 Task: Search one way flight ticket for 4 adults, 2 children, 2 infants in seat and 1 infant on lap in economy from Durango: Durango√la Plata County Airport to Laramie: Laramie Regional Airport on 5-3-2023. Choice of flights is Spirit. Number of bags: 10 checked bags. Price is upto 90000. Outbound departure time preference is 17:15.
Action: Mouse moved to (279, 117)
Screenshot: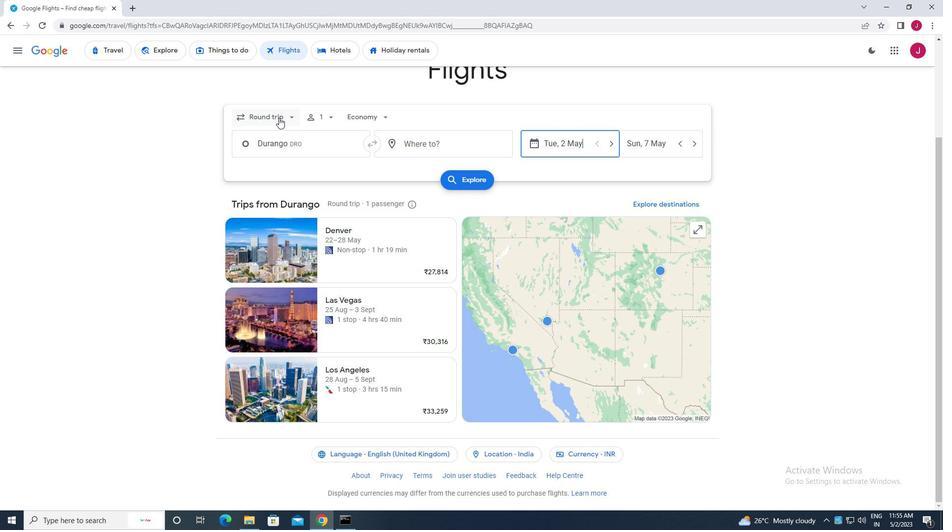 
Action: Mouse pressed left at (279, 117)
Screenshot: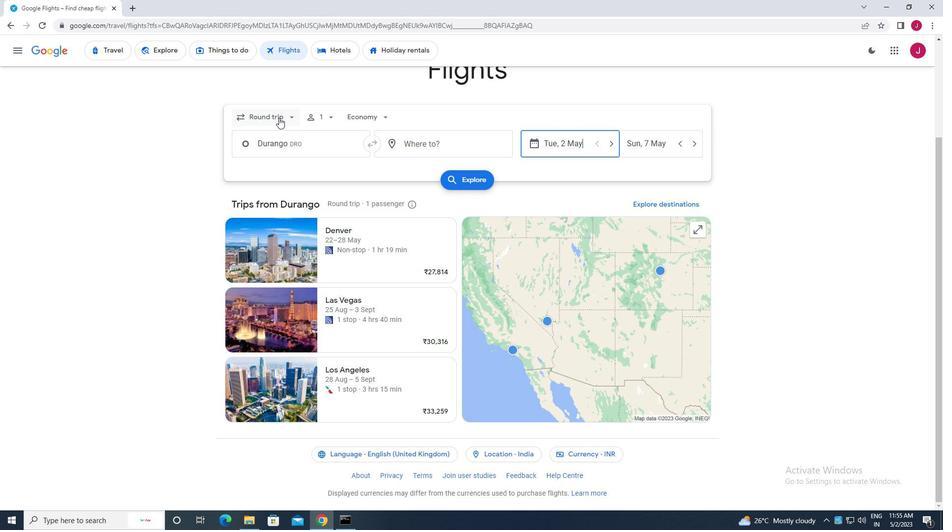 
Action: Mouse moved to (285, 161)
Screenshot: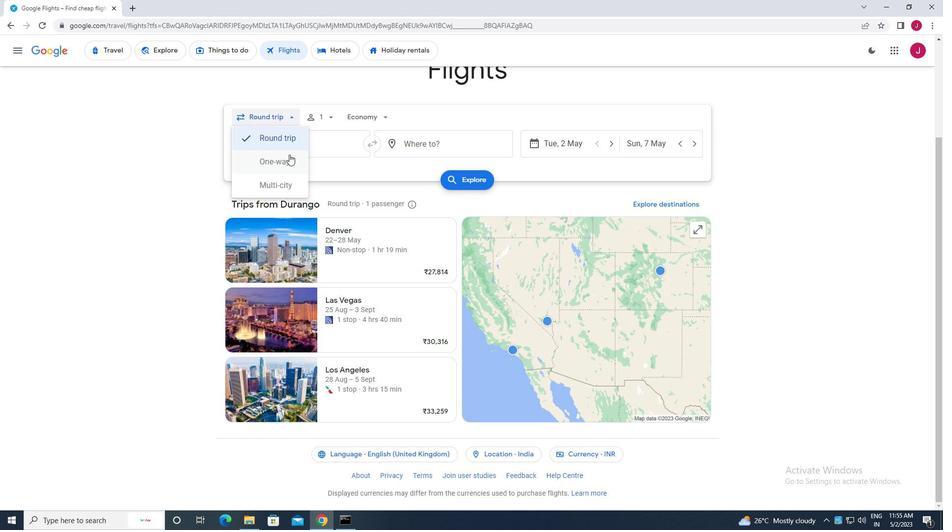 
Action: Mouse pressed left at (285, 161)
Screenshot: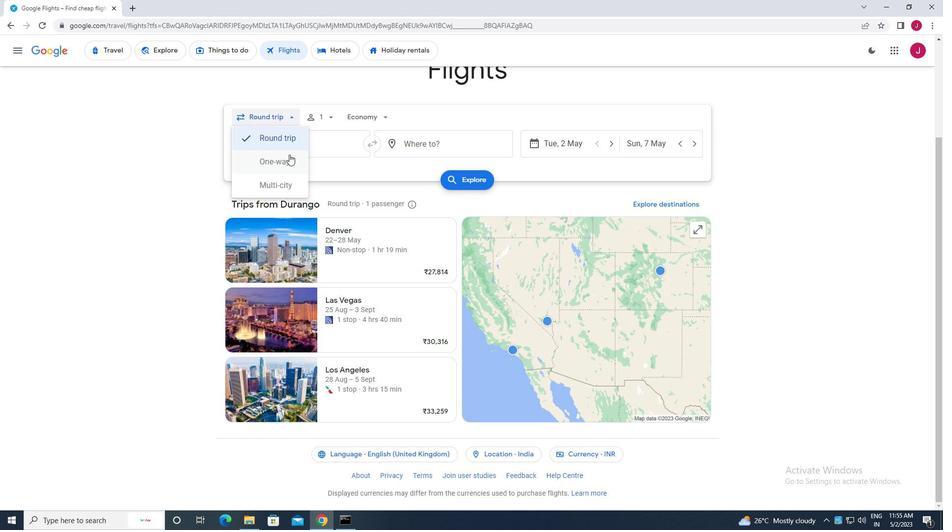 
Action: Mouse moved to (329, 118)
Screenshot: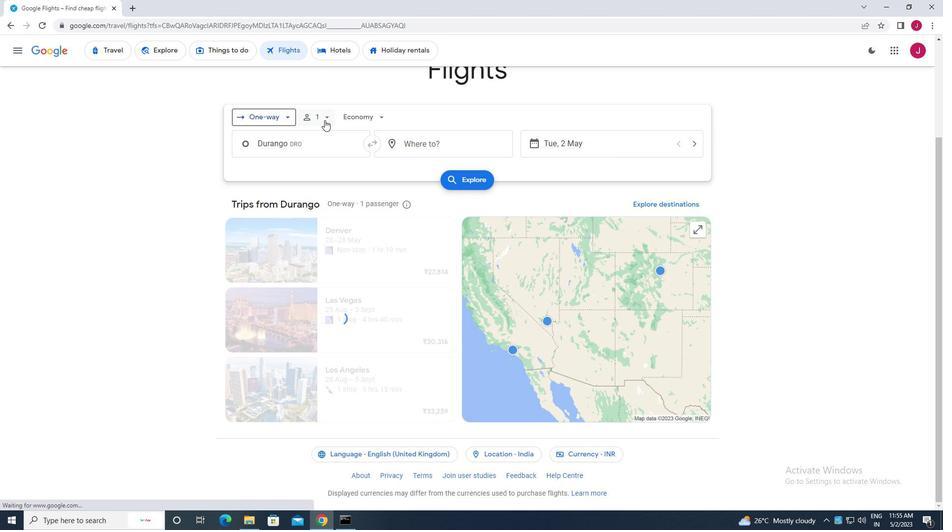 
Action: Mouse pressed left at (329, 118)
Screenshot: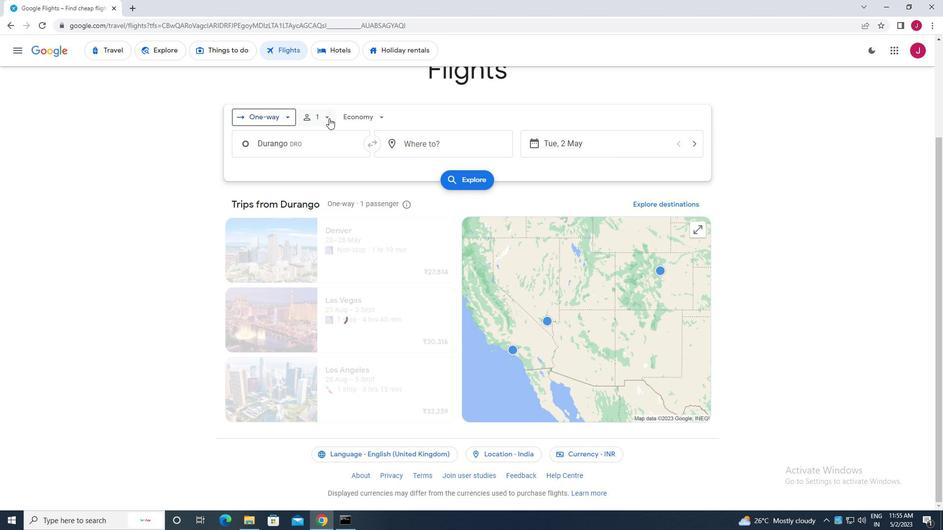 
Action: Mouse moved to (406, 139)
Screenshot: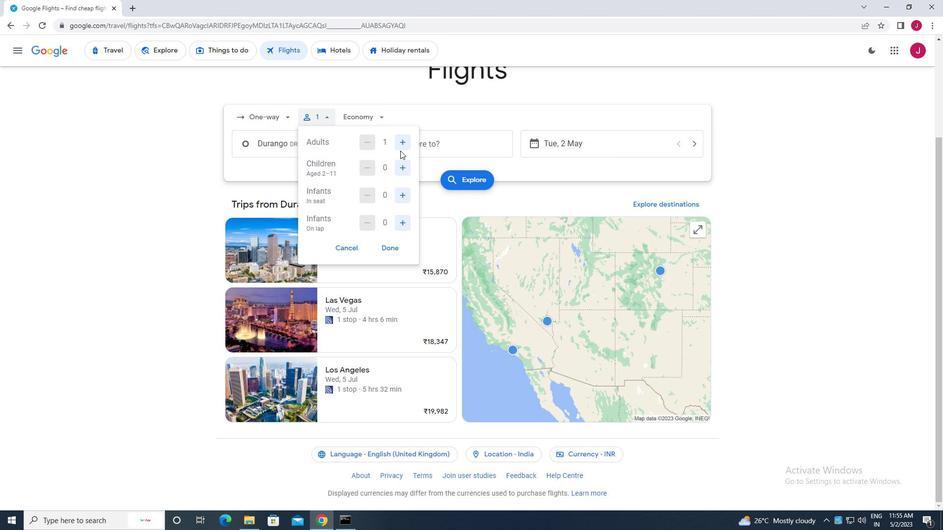 
Action: Mouse pressed left at (406, 139)
Screenshot: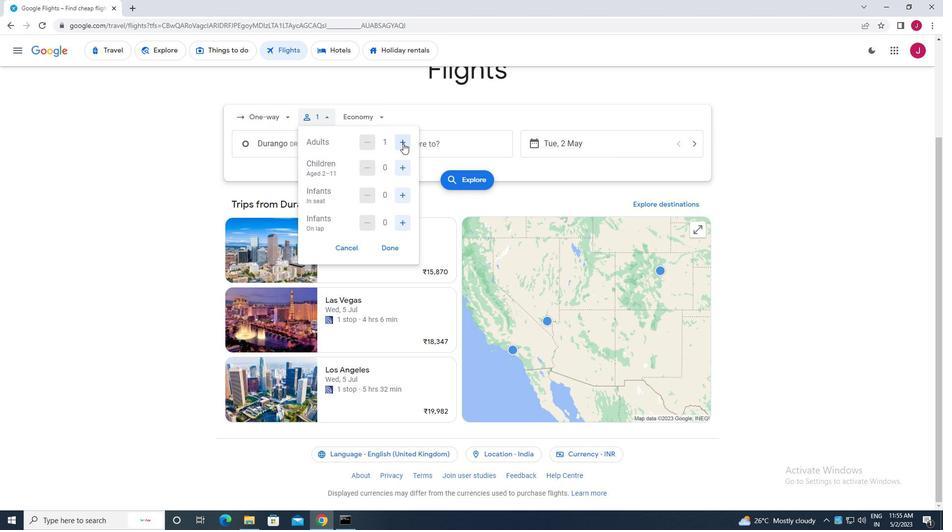 
Action: Mouse moved to (406, 139)
Screenshot: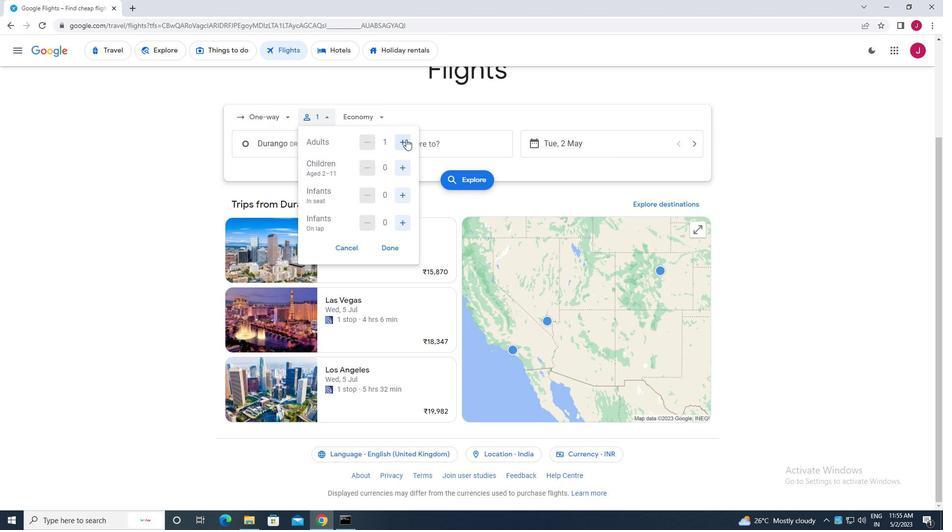 
Action: Mouse pressed left at (406, 139)
Screenshot: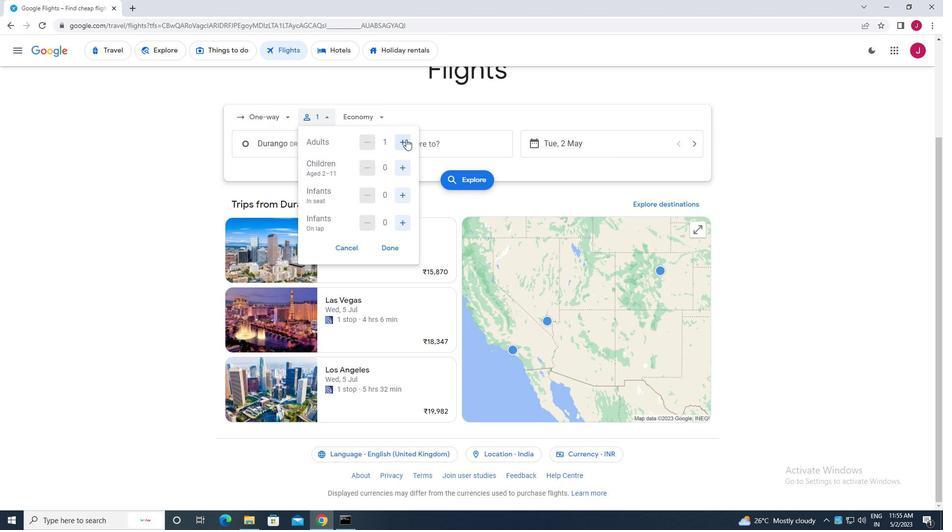 
Action: Mouse moved to (406, 140)
Screenshot: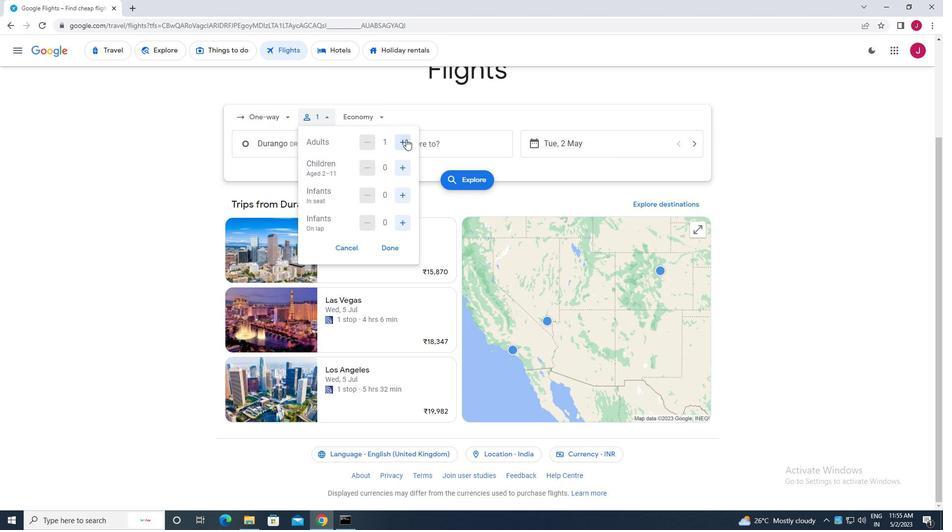 
Action: Mouse pressed left at (406, 140)
Screenshot: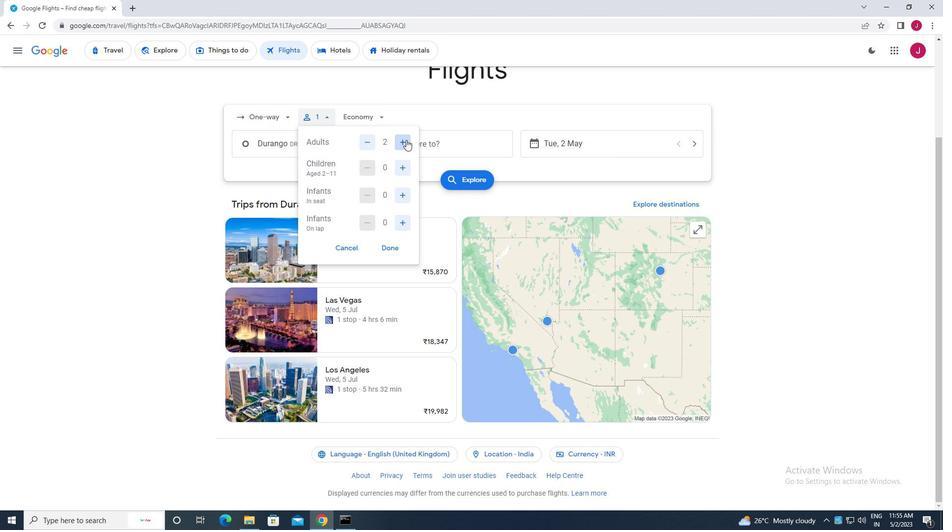 
Action: Mouse moved to (404, 169)
Screenshot: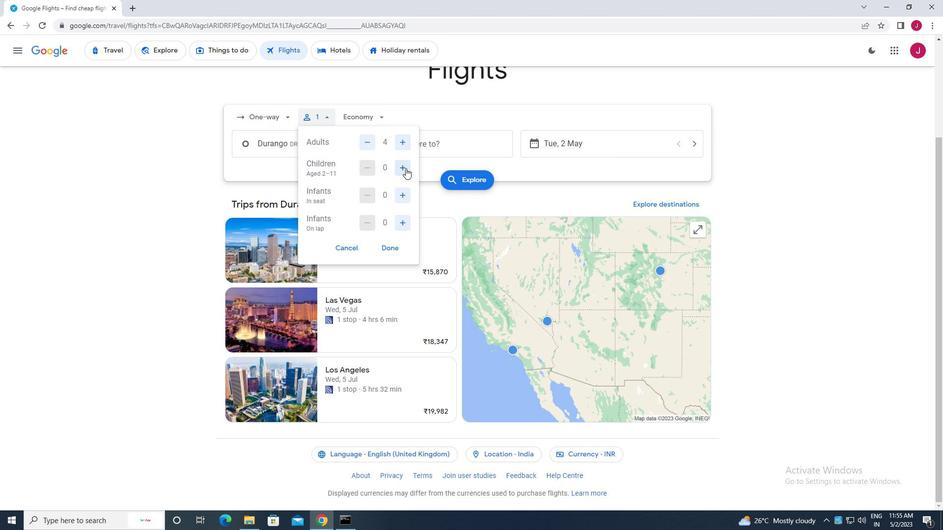 
Action: Mouse pressed left at (404, 169)
Screenshot: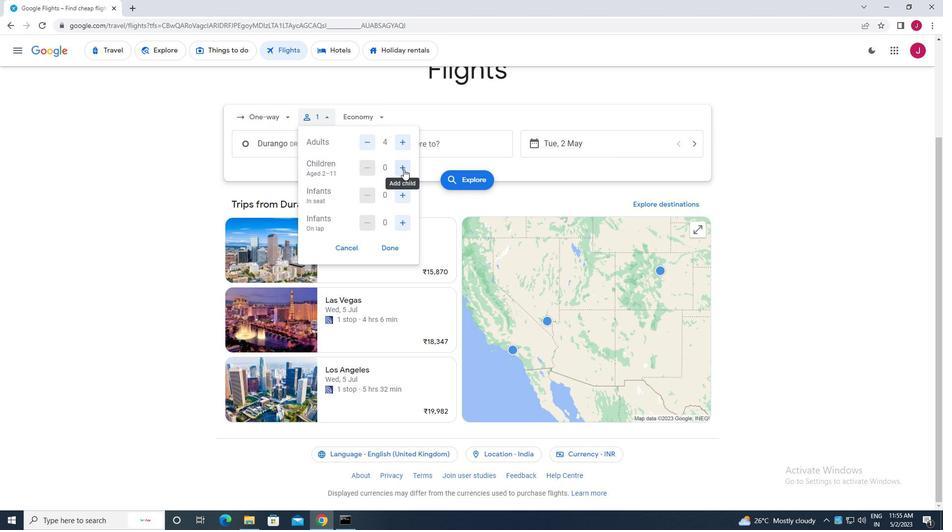 
Action: Mouse pressed left at (404, 169)
Screenshot: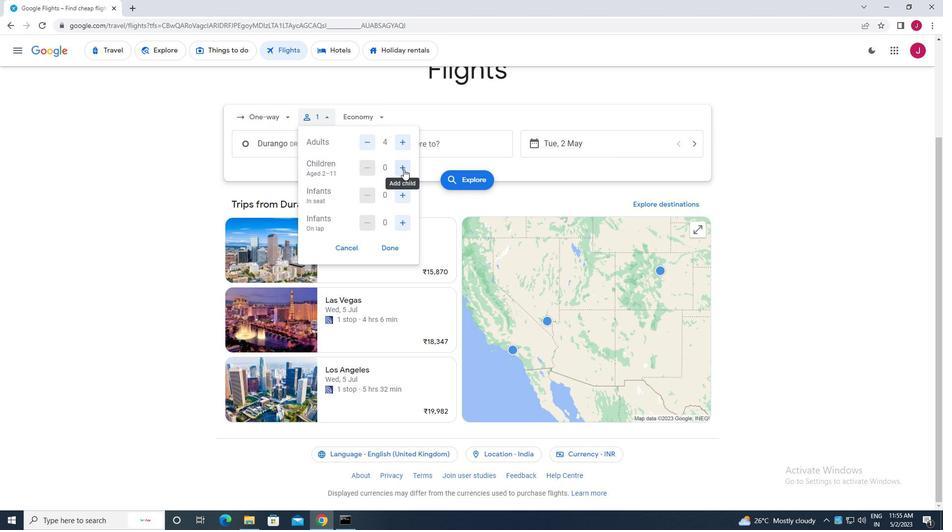 
Action: Mouse moved to (404, 199)
Screenshot: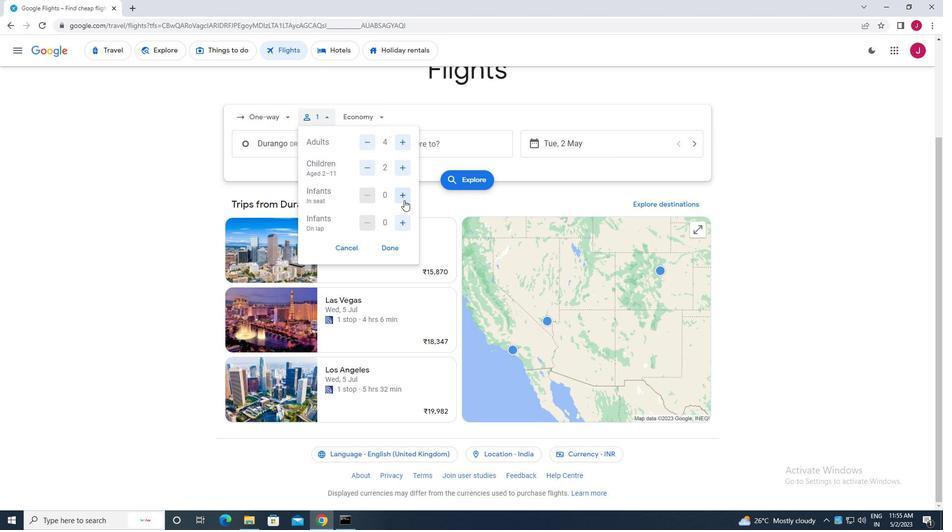 
Action: Mouse pressed left at (404, 199)
Screenshot: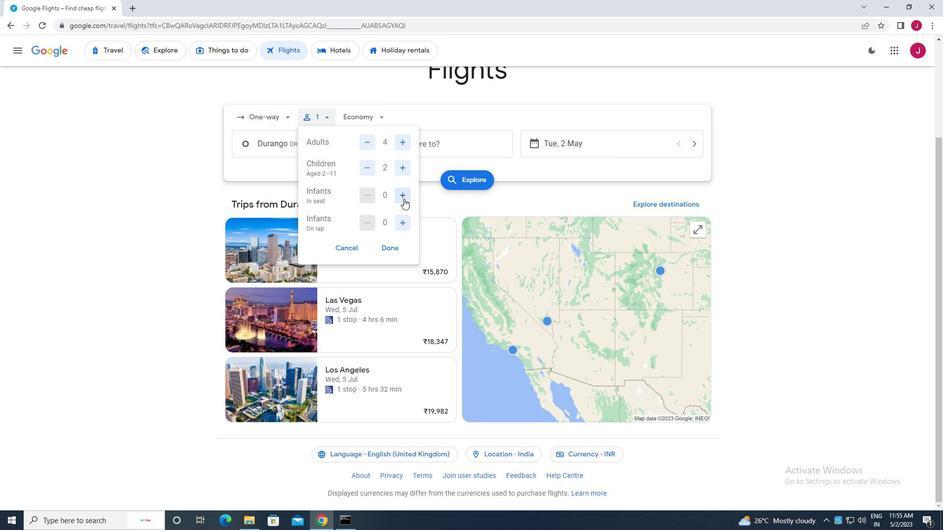 
Action: Mouse pressed left at (404, 199)
Screenshot: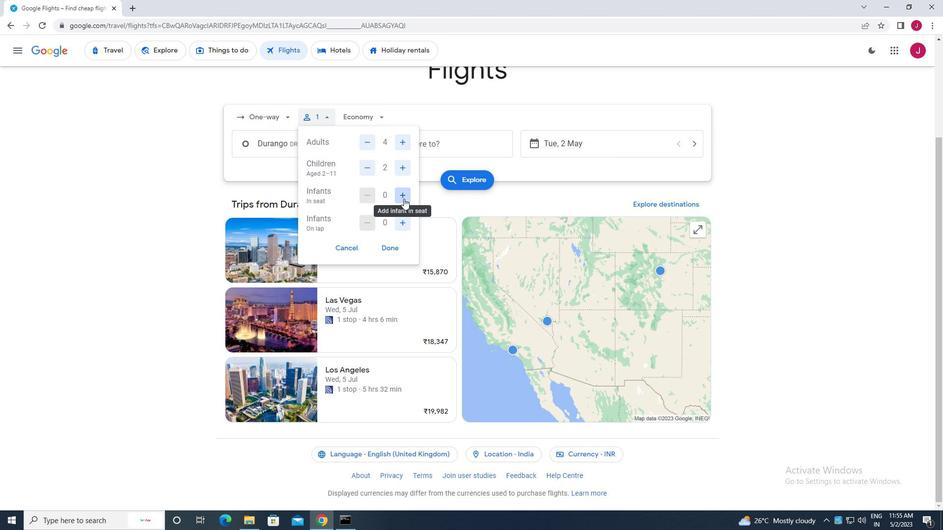 
Action: Mouse moved to (404, 223)
Screenshot: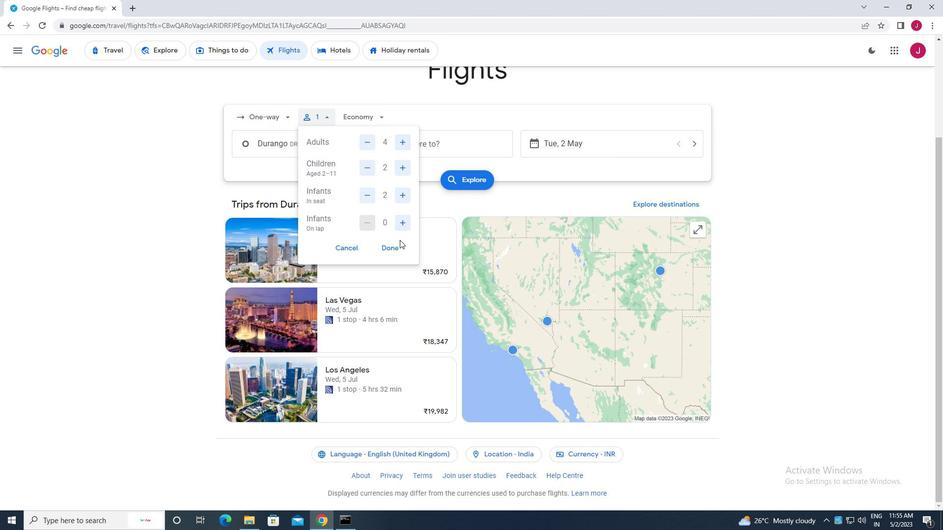 
Action: Mouse pressed left at (404, 223)
Screenshot: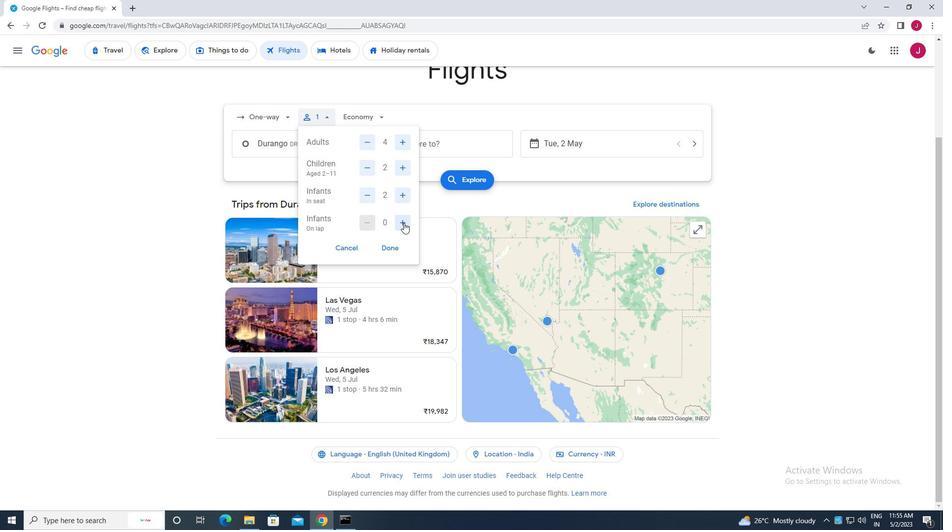 
Action: Mouse moved to (392, 247)
Screenshot: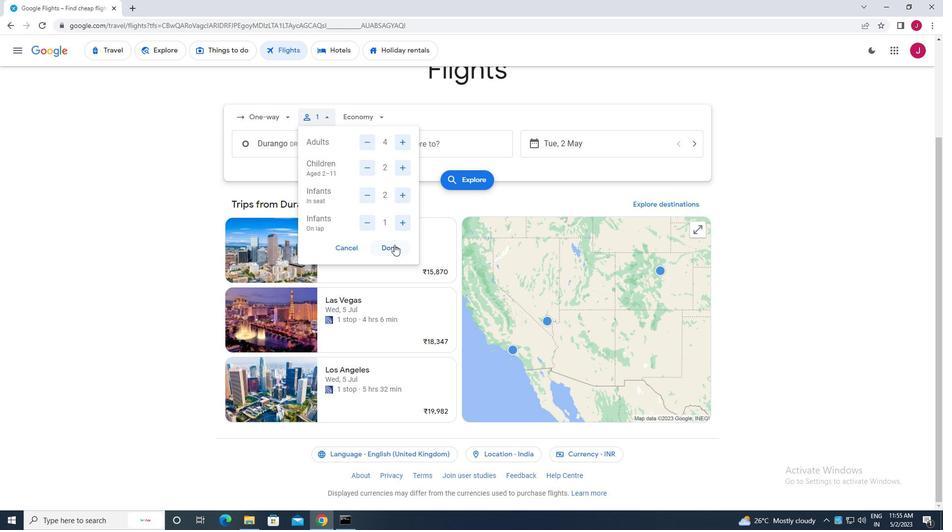 
Action: Mouse pressed left at (392, 247)
Screenshot: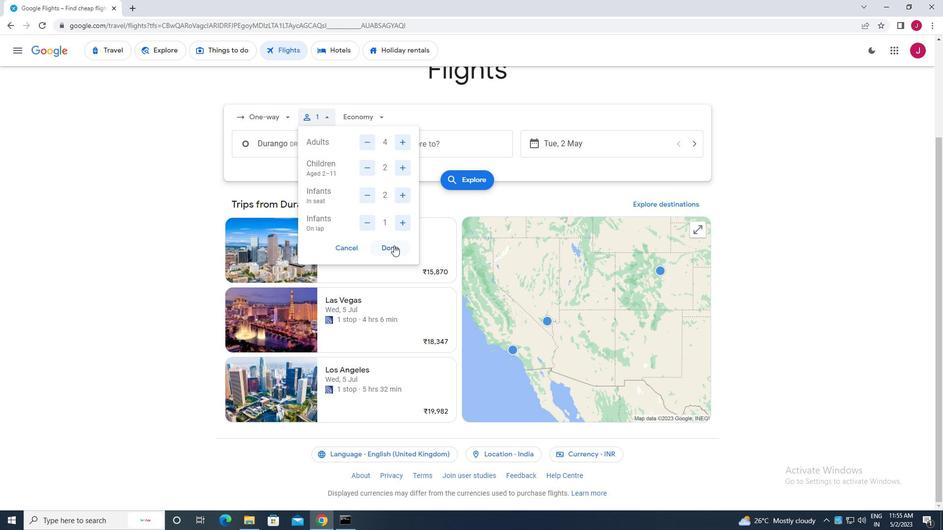 
Action: Mouse moved to (367, 113)
Screenshot: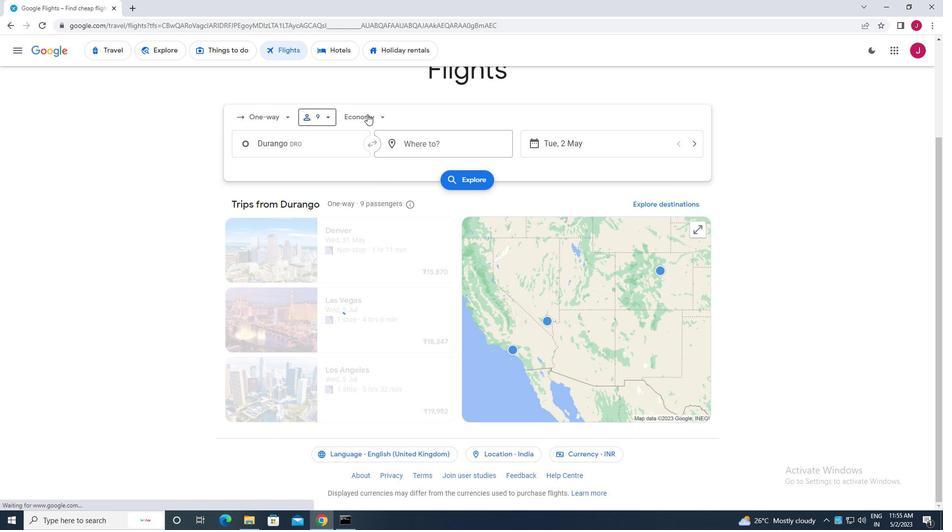 
Action: Mouse pressed left at (367, 113)
Screenshot: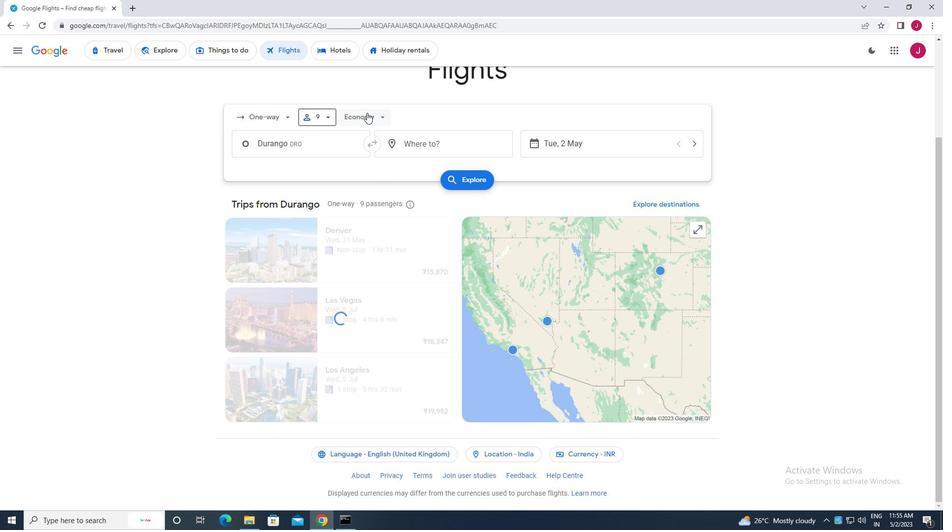 
Action: Mouse moved to (383, 131)
Screenshot: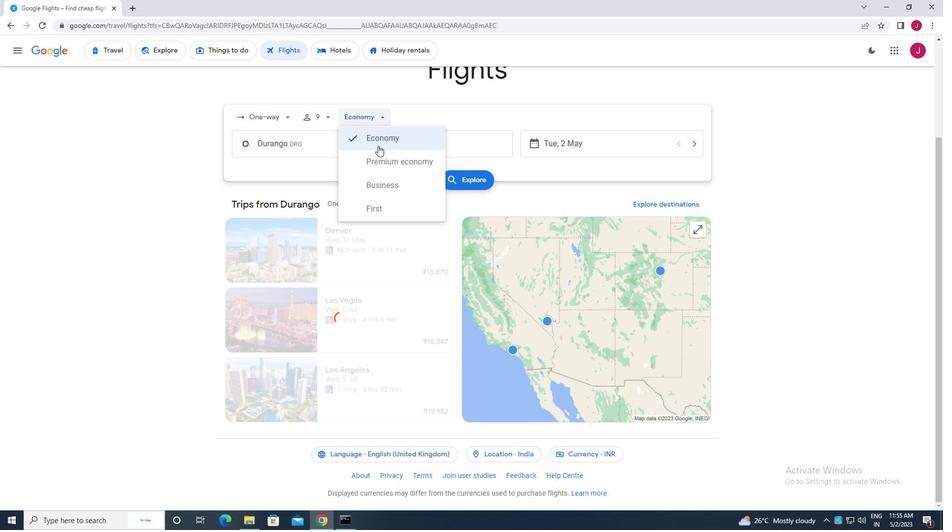 
Action: Mouse pressed left at (383, 131)
Screenshot: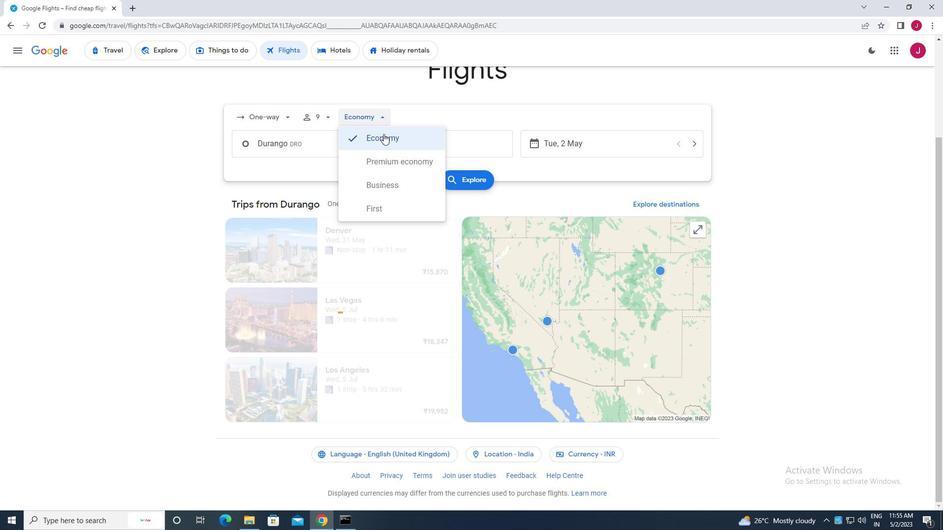 
Action: Mouse moved to (325, 146)
Screenshot: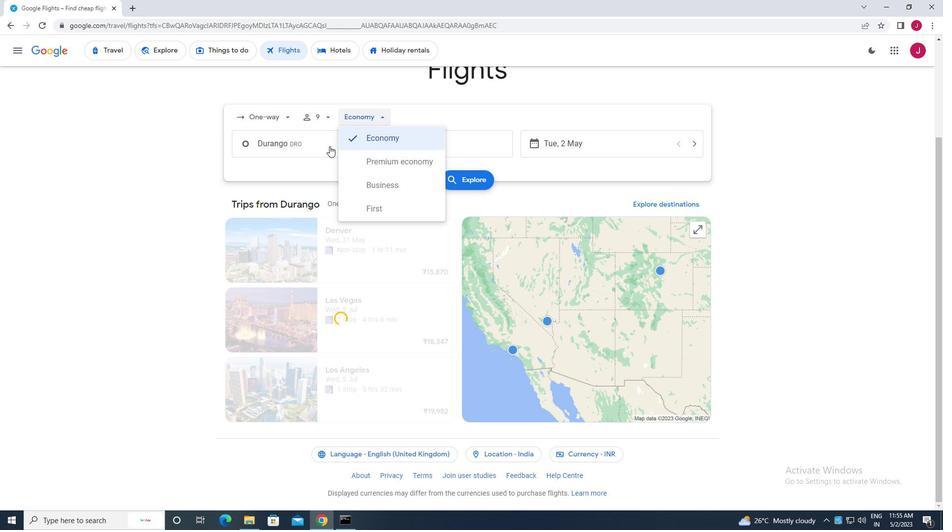 
Action: Mouse pressed left at (325, 146)
Screenshot: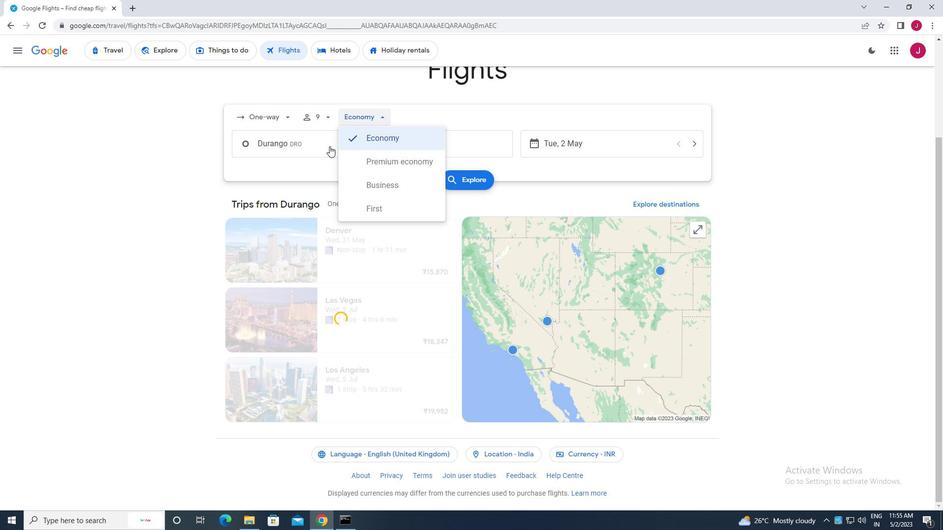 
Action: Mouse moved to (324, 146)
Screenshot: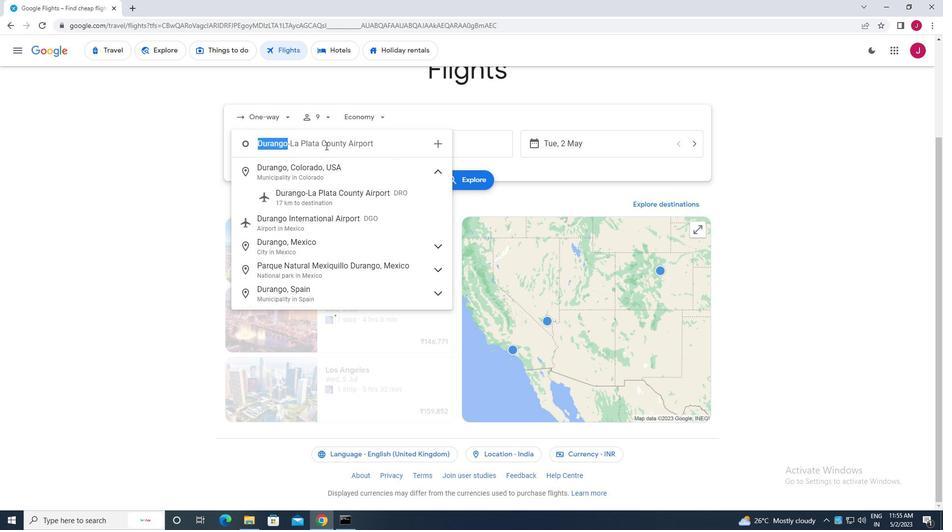 
Action: Key pressed durang
Screenshot: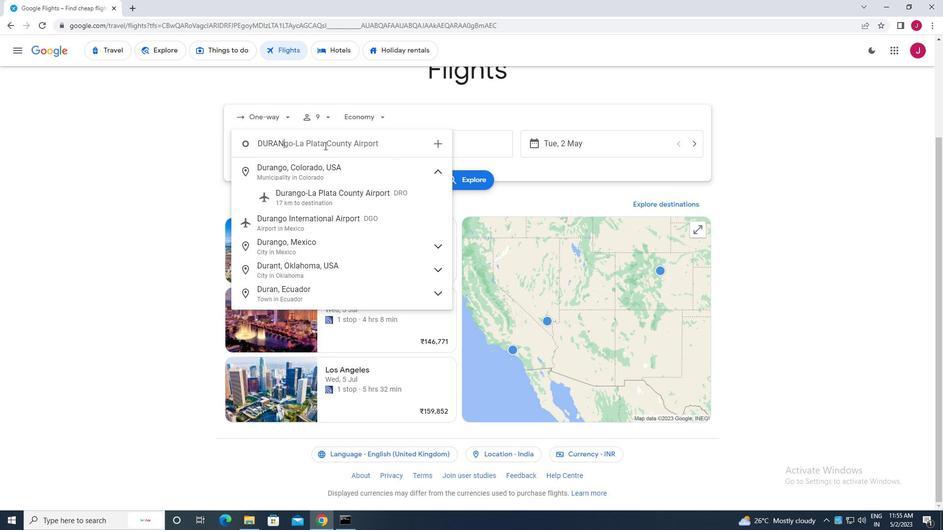 
Action: Mouse moved to (349, 197)
Screenshot: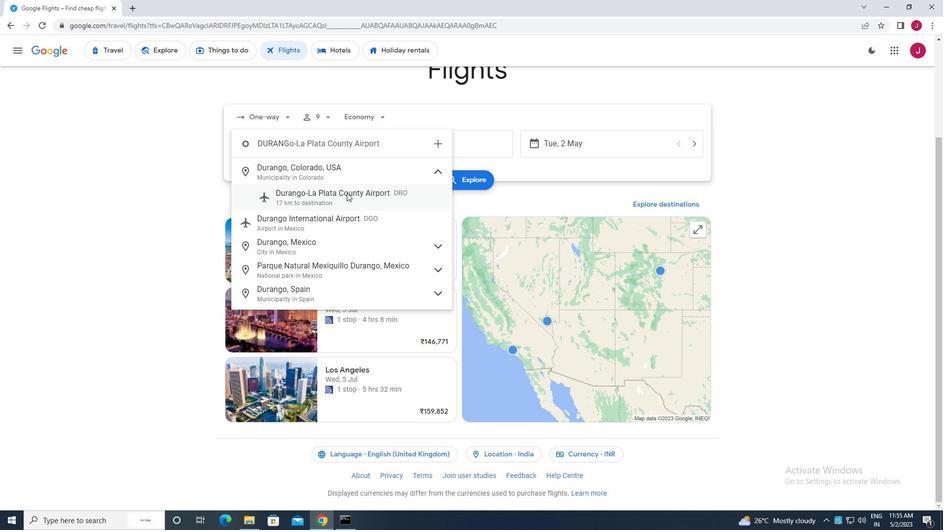 
Action: Mouse pressed left at (349, 197)
Screenshot: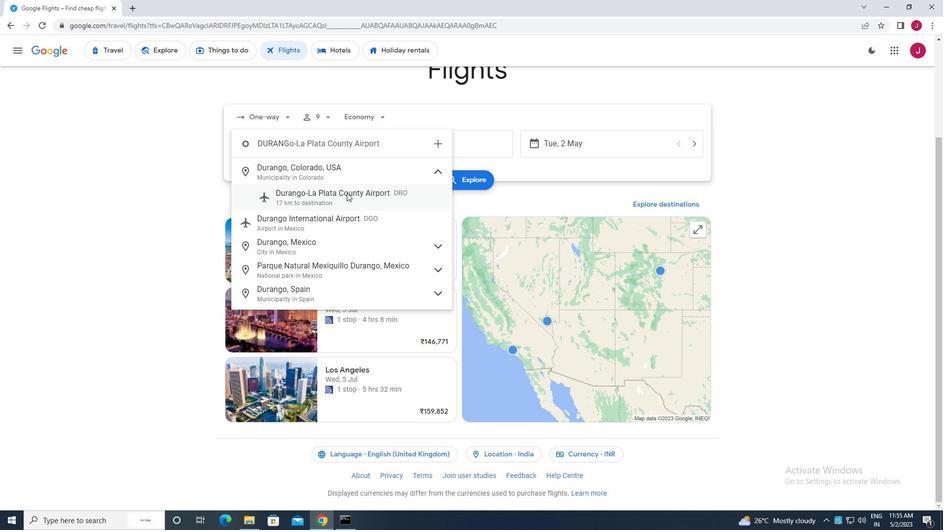 
Action: Mouse moved to (450, 146)
Screenshot: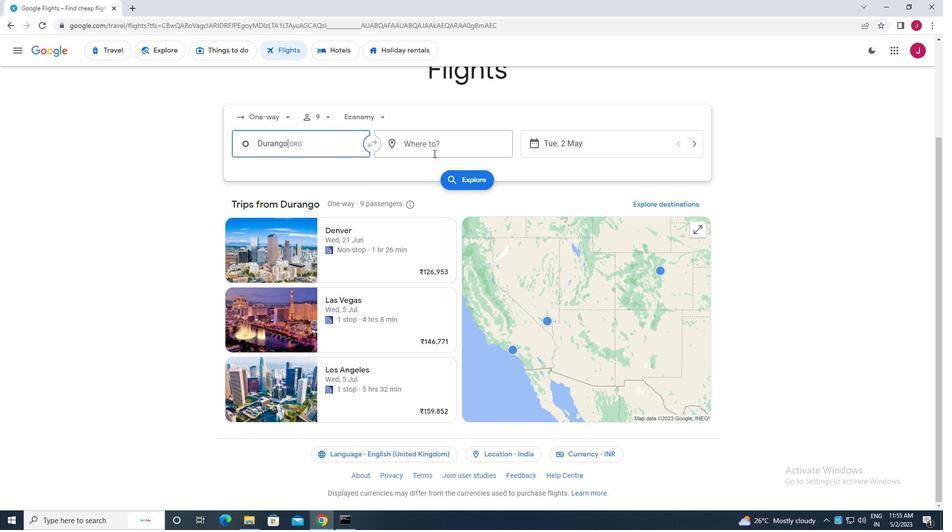 
Action: Mouse pressed left at (450, 146)
Screenshot: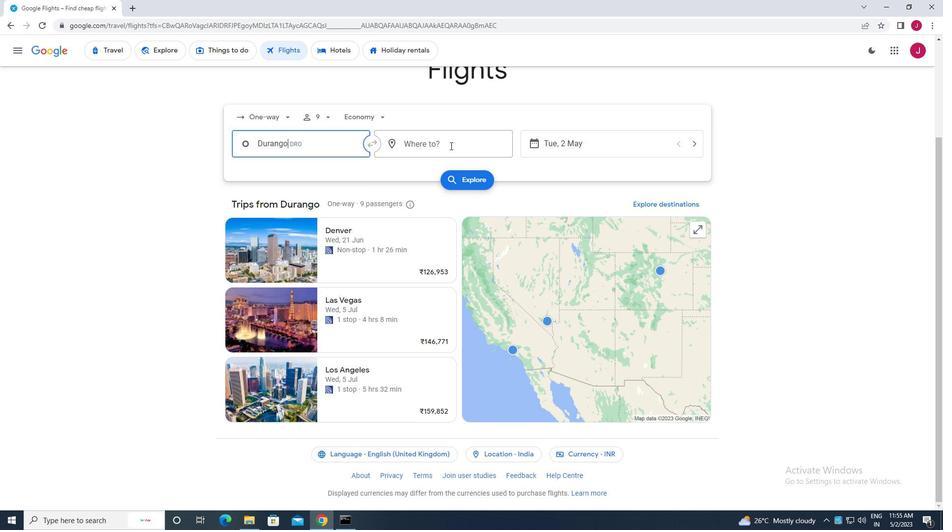 
Action: Mouse moved to (457, 146)
Screenshot: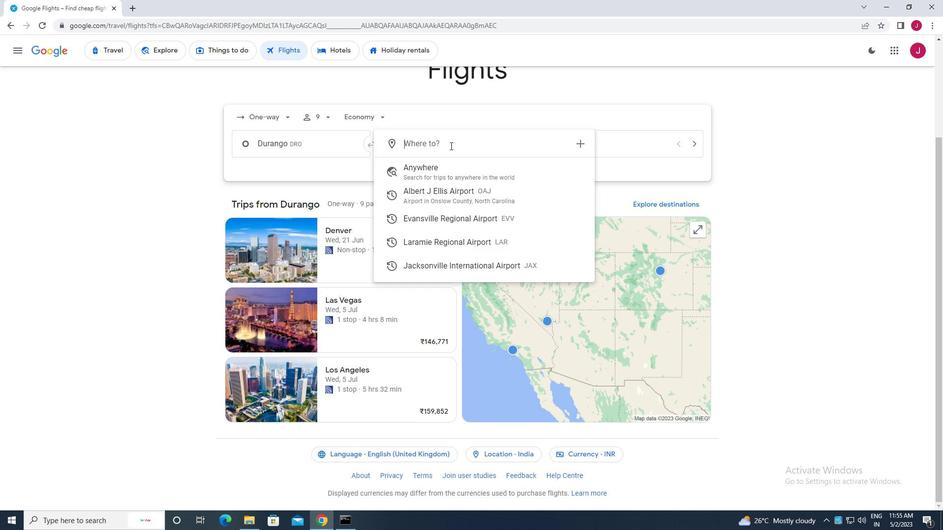 
Action: Key pressed laram
Screenshot: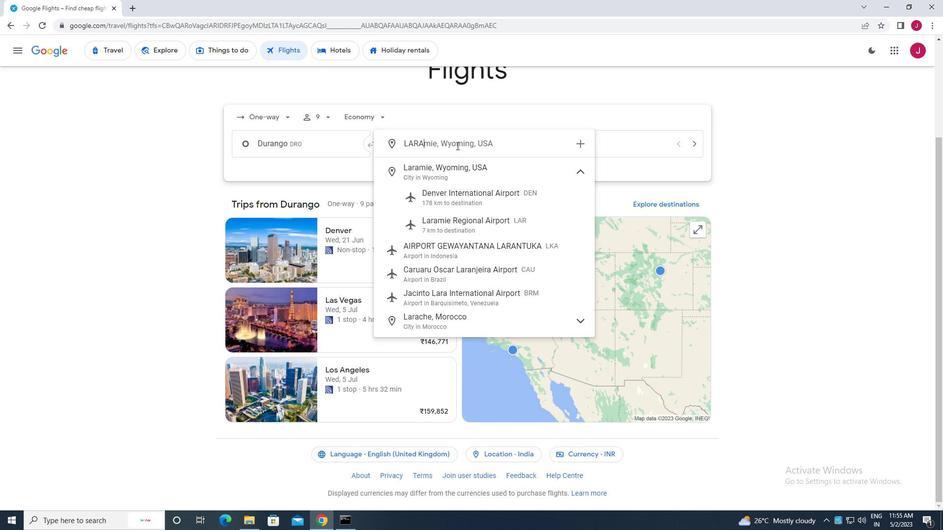 
Action: Mouse moved to (491, 223)
Screenshot: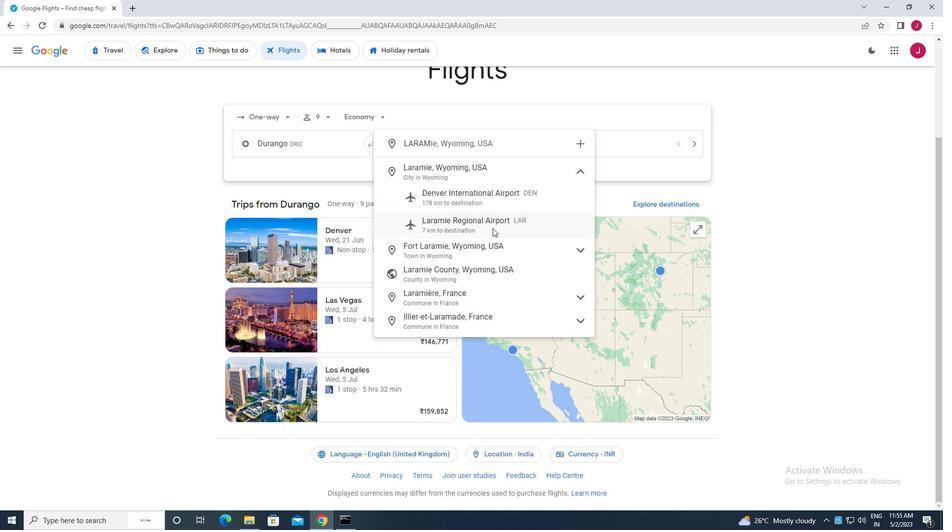 
Action: Mouse pressed left at (491, 223)
Screenshot: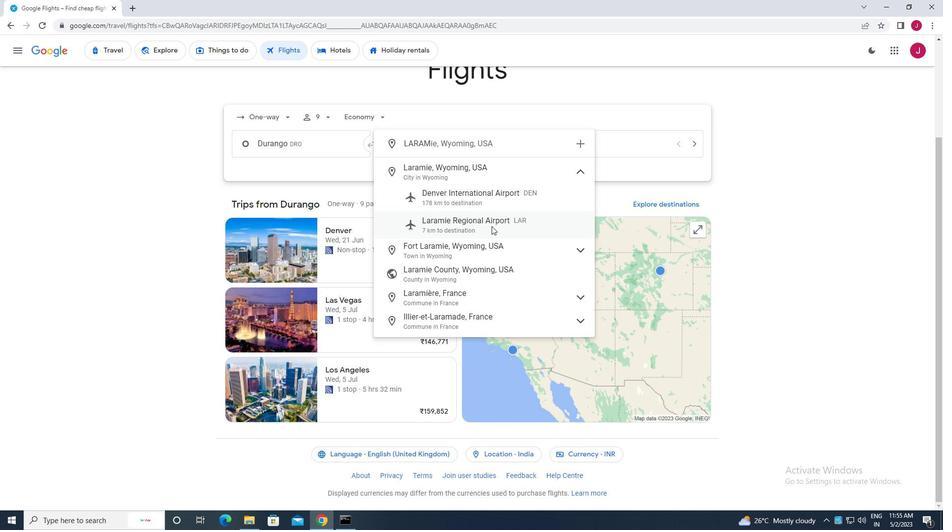 
Action: Mouse moved to (597, 147)
Screenshot: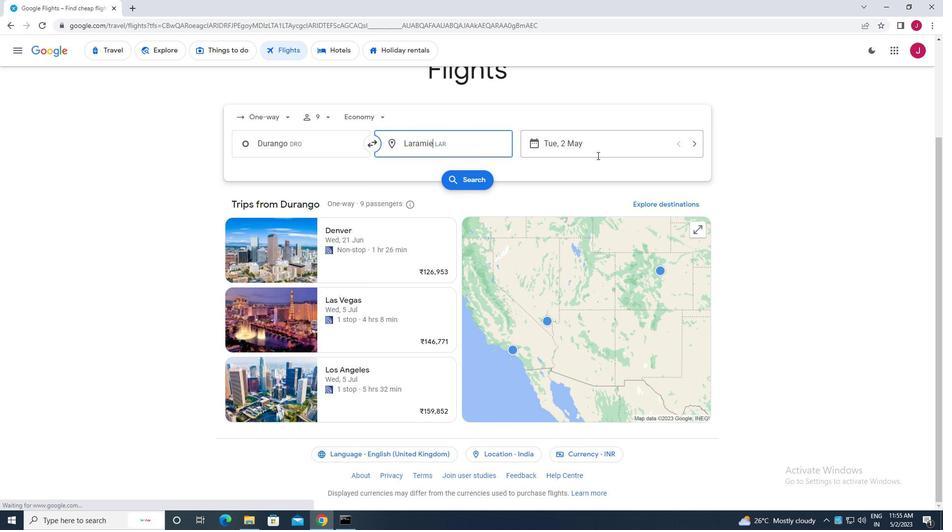 
Action: Mouse pressed left at (597, 147)
Screenshot: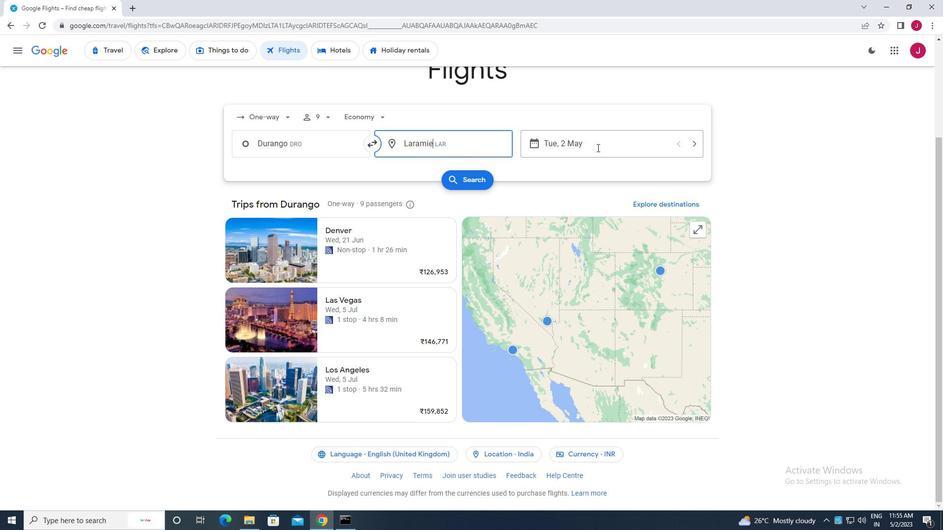 
Action: Mouse moved to (426, 219)
Screenshot: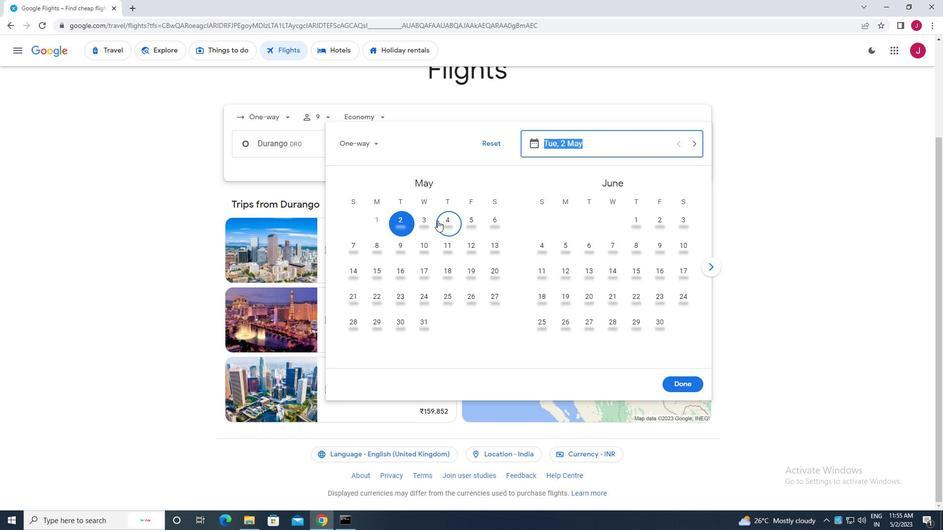 
Action: Mouse pressed left at (426, 219)
Screenshot: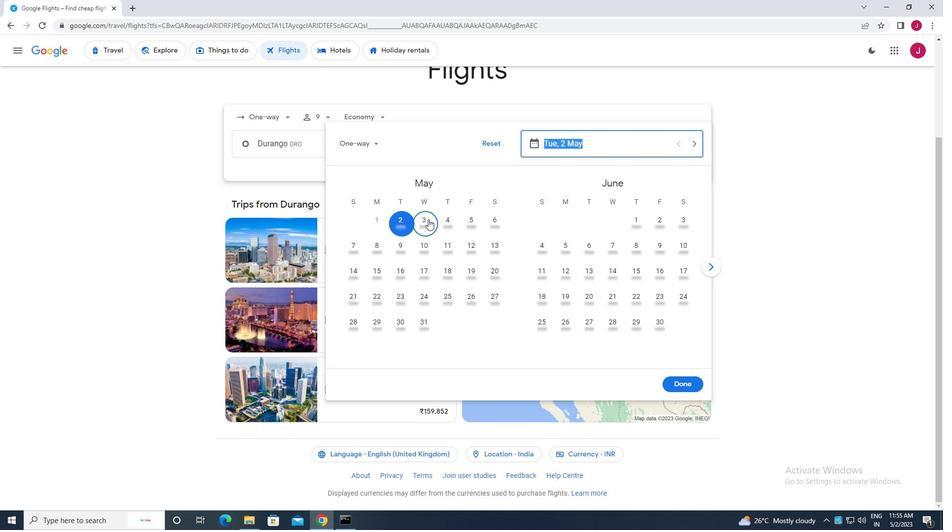 
Action: Mouse moved to (683, 385)
Screenshot: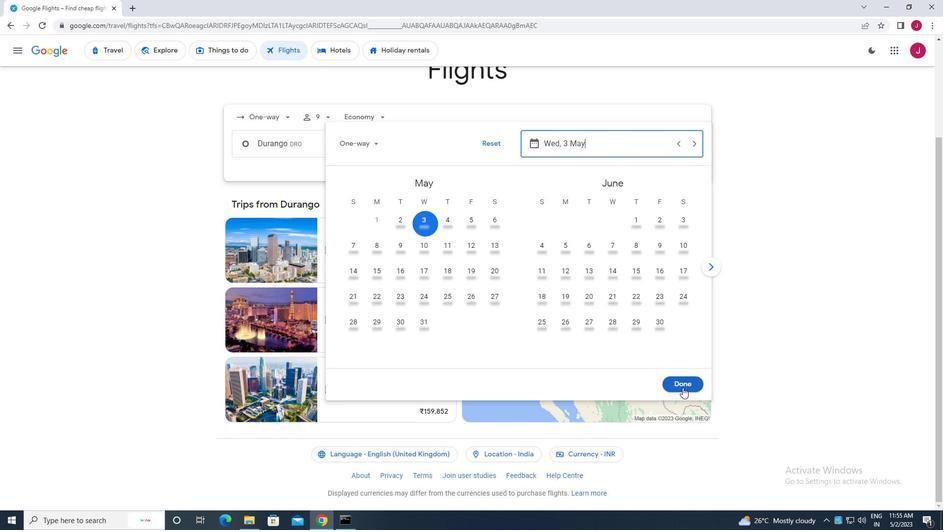 
Action: Mouse pressed left at (683, 385)
Screenshot: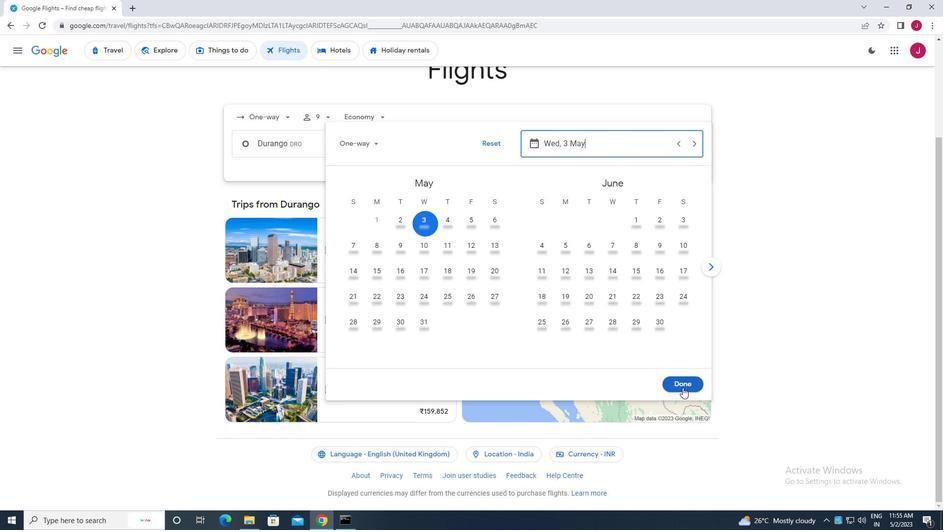 
Action: Mouse moved to (463, 179)
Screenshot: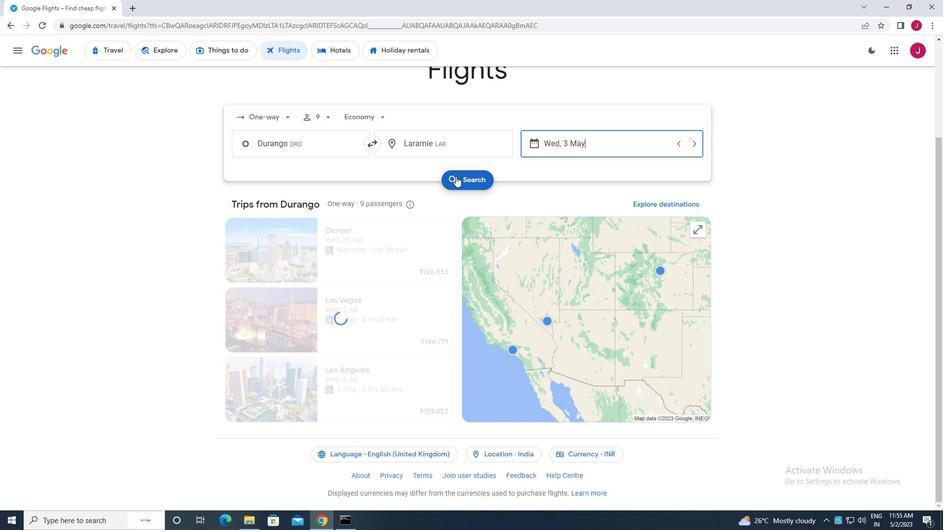 
Action: Mouse pressed left at (463, 179)
Screenshot: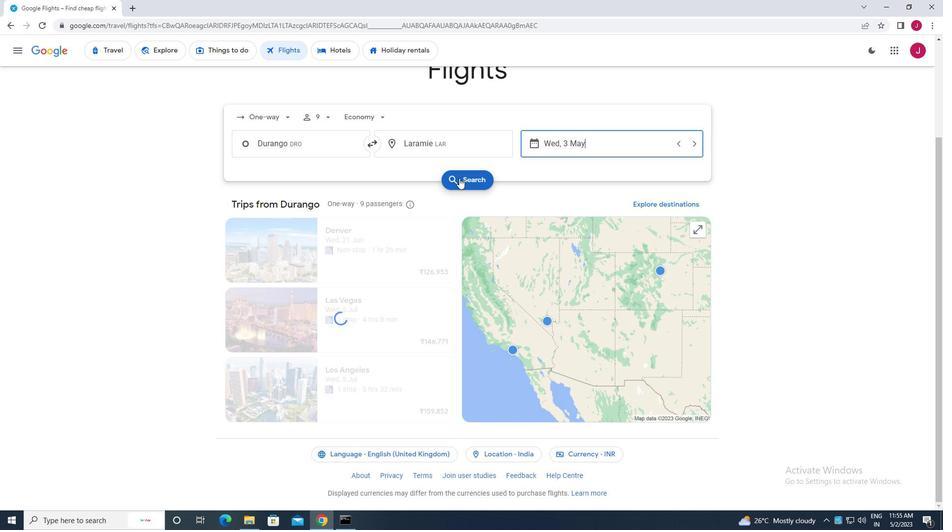 
Action: Mouse moved to (257, 141)
Screenshot: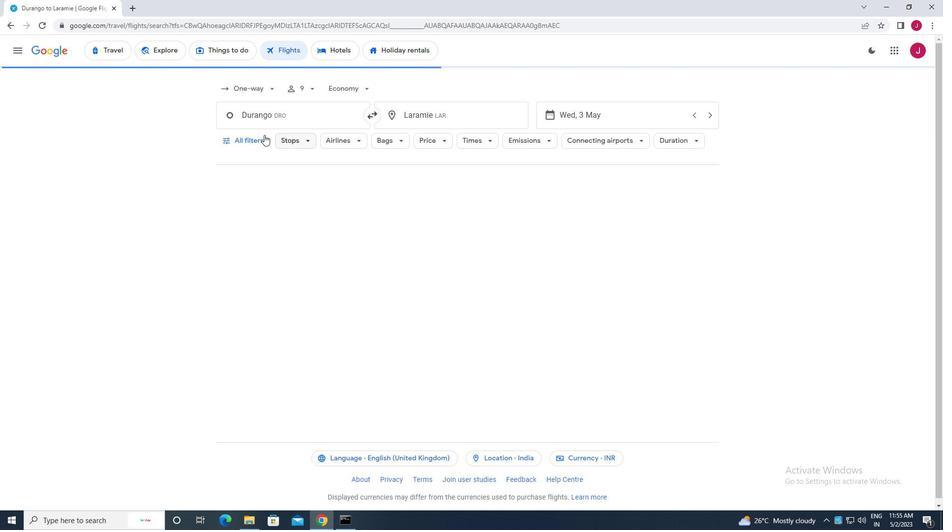 
Action: Mouse pressed left at (257, 141)
Screenshot: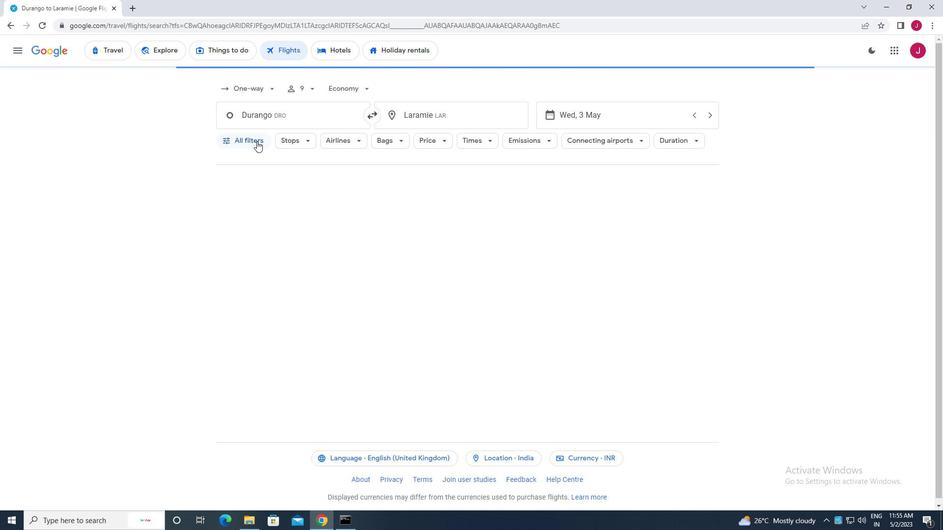 
Action: Mouse moved to (287, 220)
Screenshot: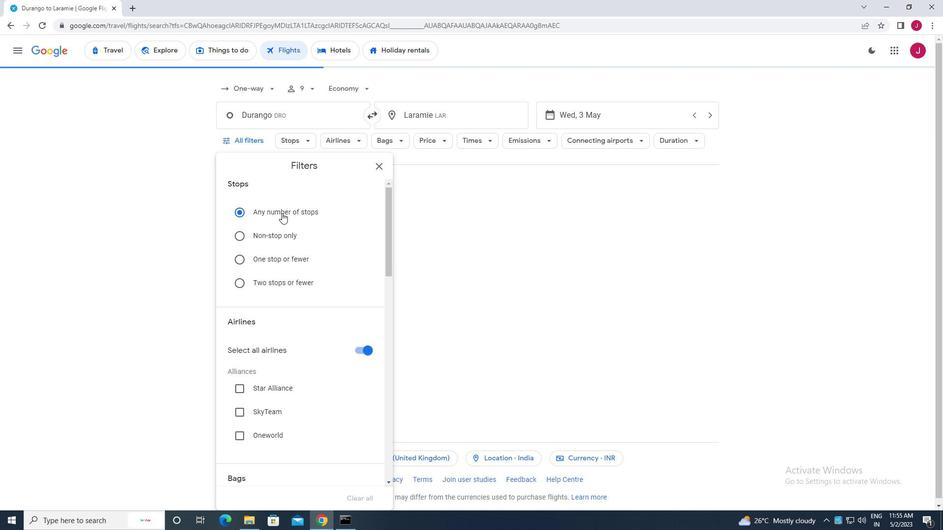 
Action: Mouse scrolled (287, 220) with delta (0, 0)
Screenshot: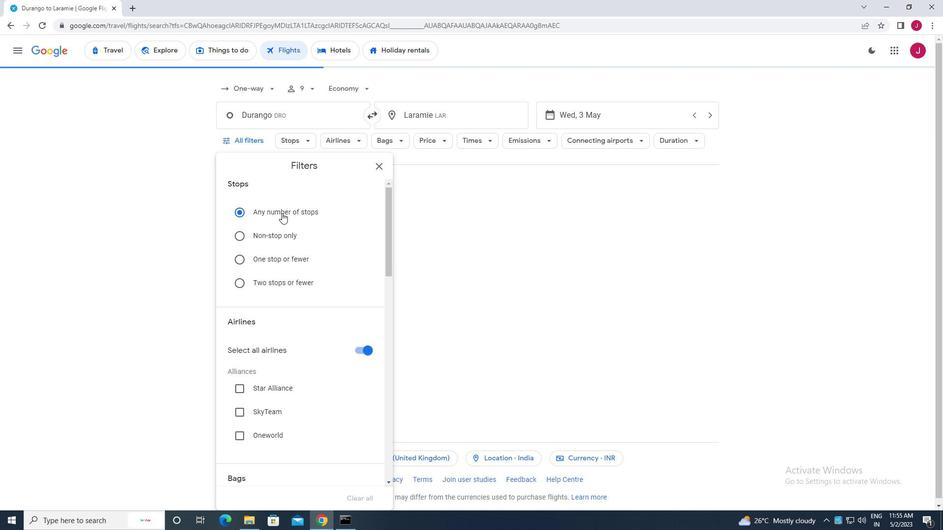 
Action: Mouse scrolled (287, 220) with delta (0, 0)
Screenshot: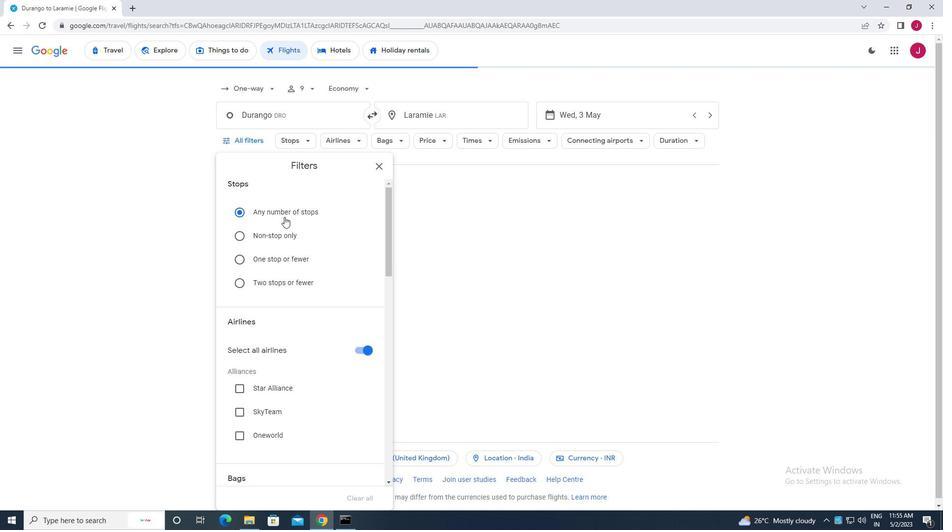 
Action: Mouse moved to (361, 251)
Screenshot: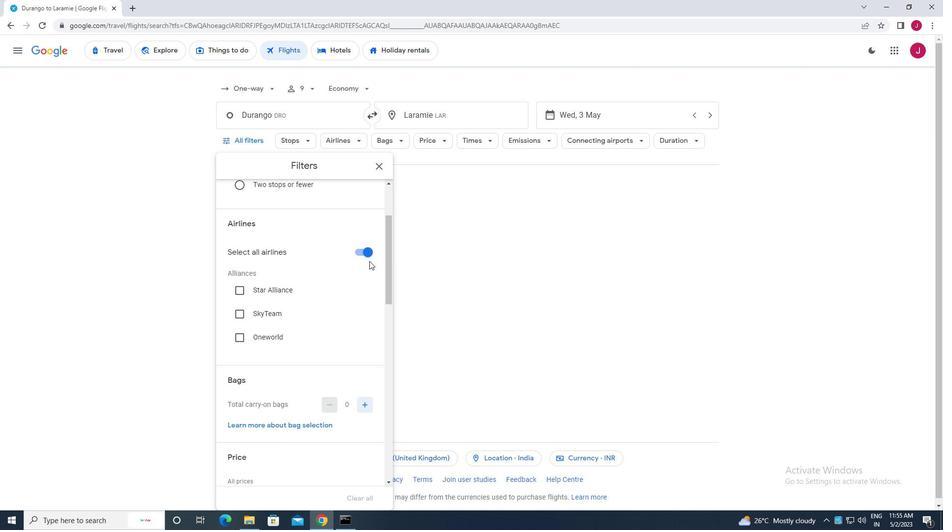 
Action: Mouse pressed left at (361, 251)
Screenshot: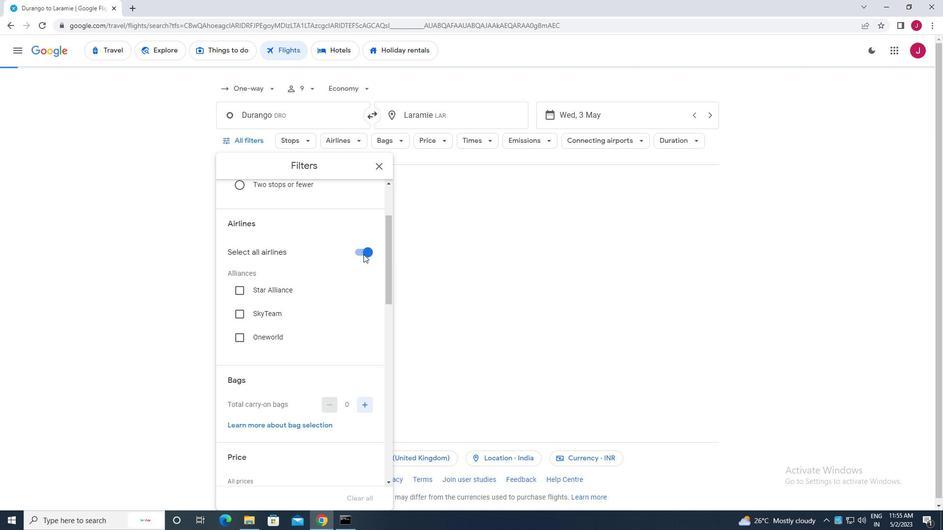 
Action: Mouse moved to (320, 246)
Screenshot: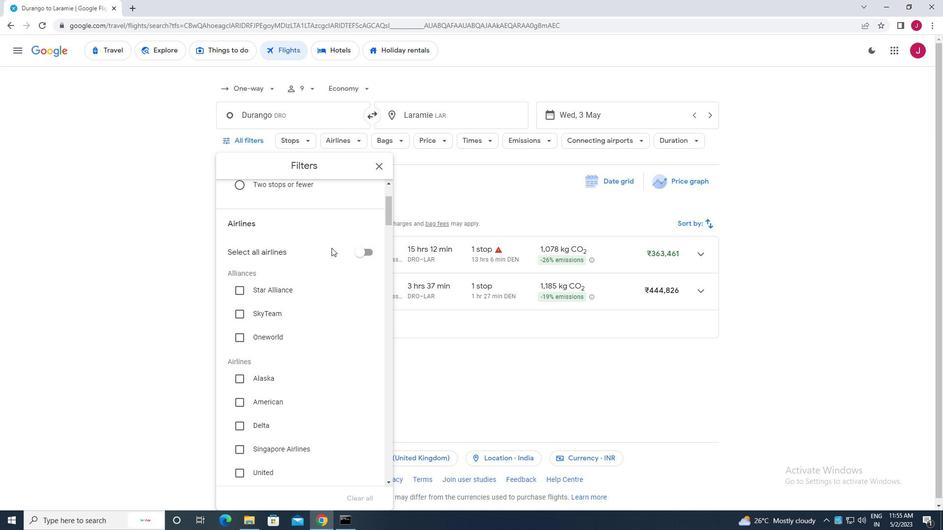 
Action: Mouse scrolled (320, 246) with delta (0, 0)
Screenshot: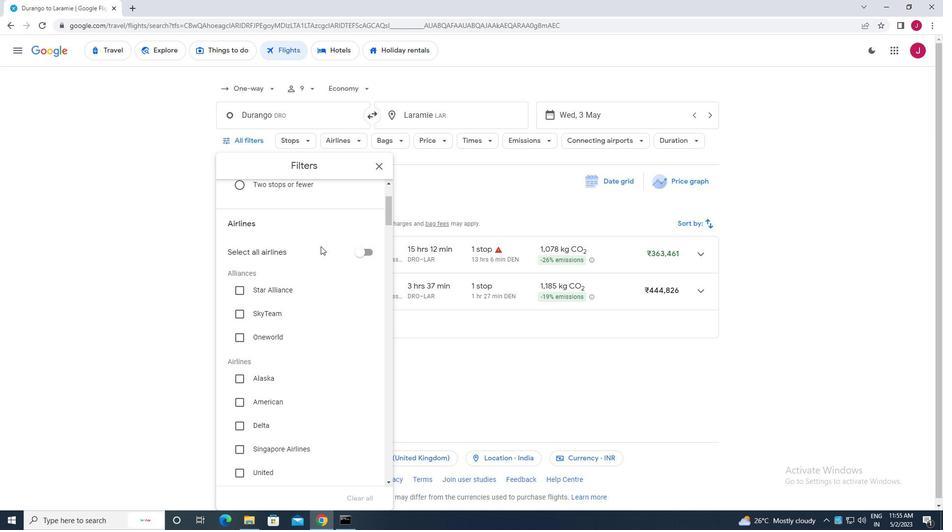
Action: Mouse scrolled (320, 246) with delta (0, 0)
Screenshot: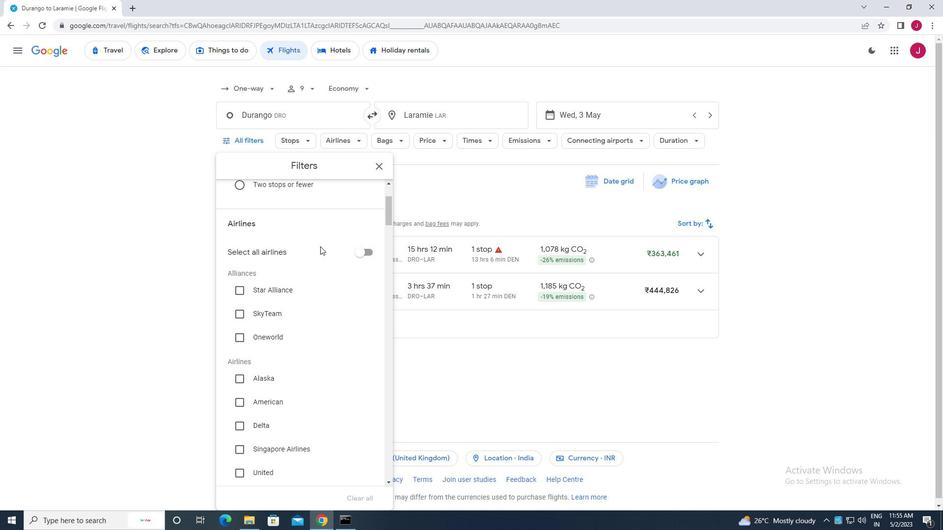 
Action: Mouse scrolled (320, 246) with delta (0, 0)
Screenshot: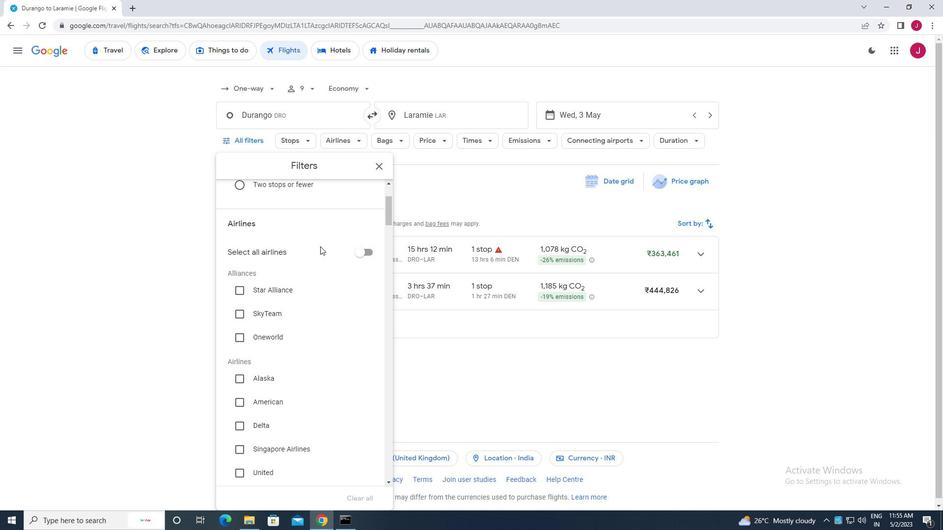 
Action: Mouse moved to (277, 223)
Screenshot: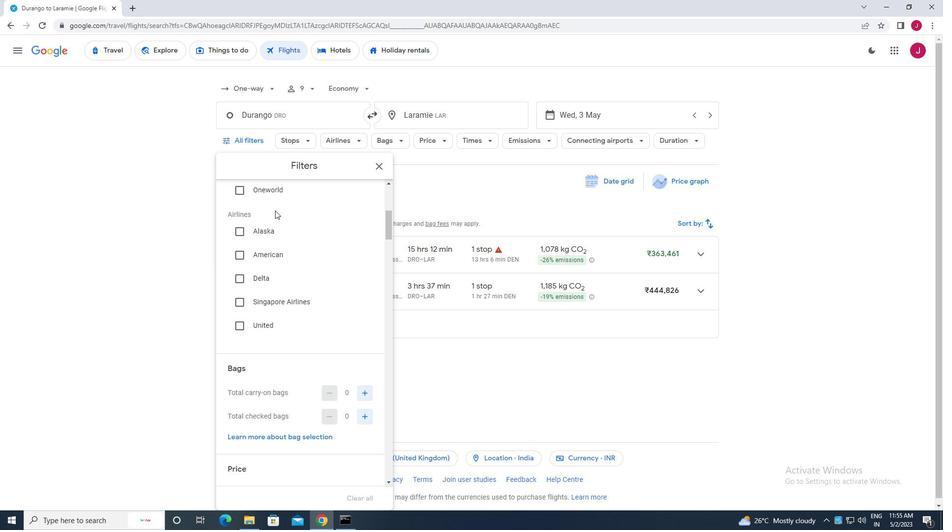 
Action: Mouse scrolled (277, 224) with delta (0, 0)
Screenshot: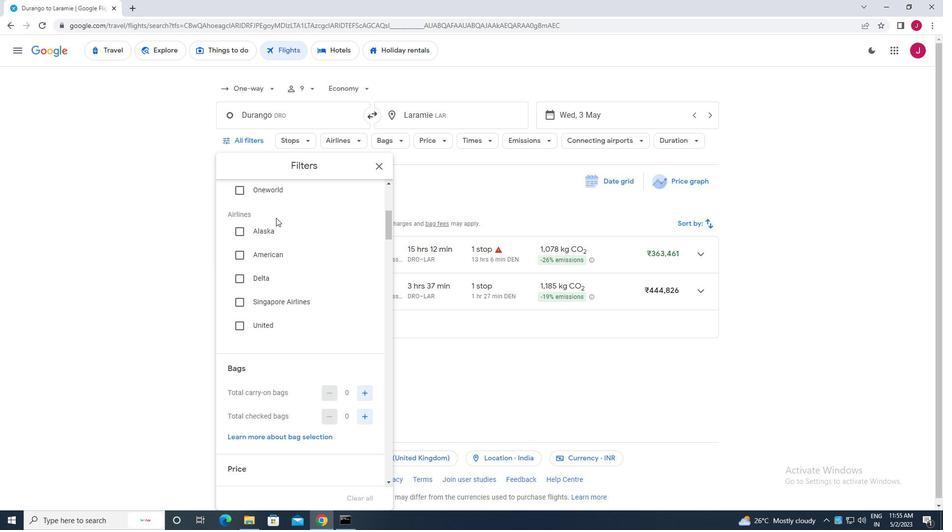 
Action: Mouse moved to (279, 202)
Screenshot: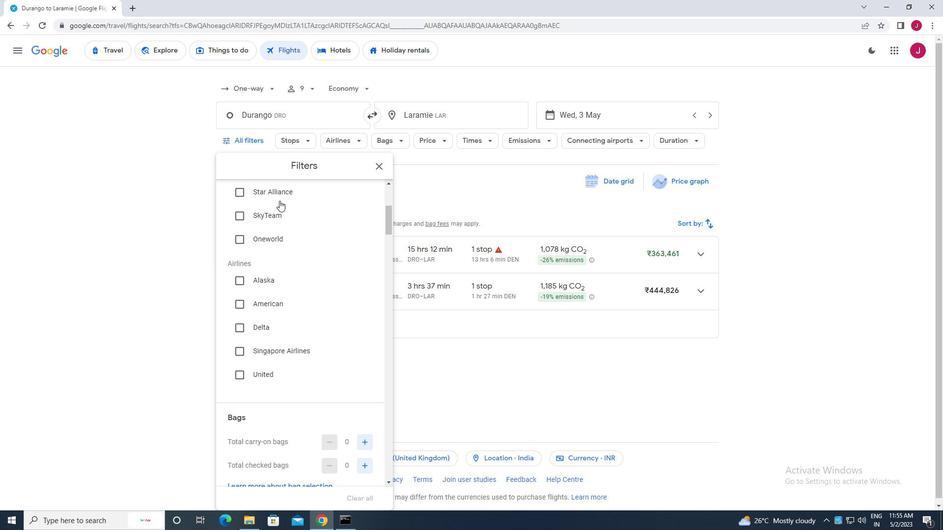 
Action: Mouse scrolled (279, 202) with delta (0, 0)
Screenshot: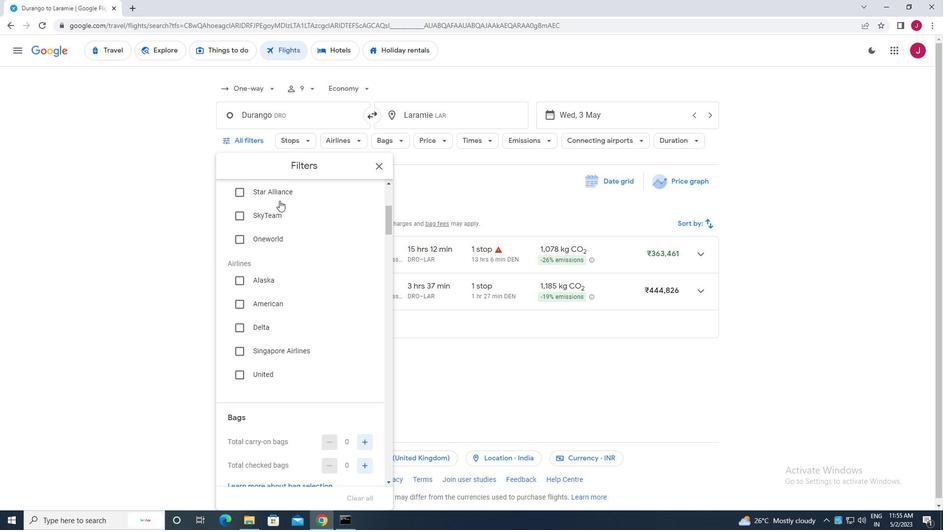 
Action: Mouse moved to (280, 211)
Screenshot: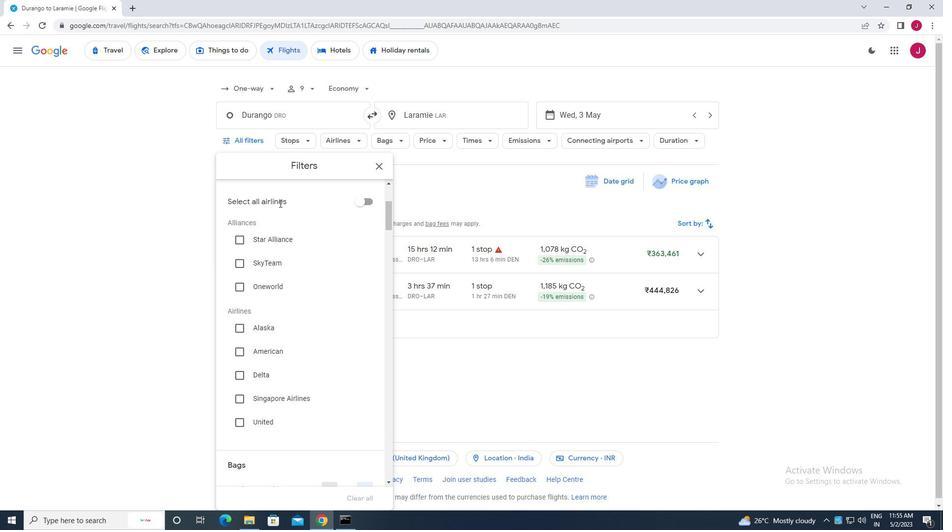
Action: Mouse scrolled (280, 210) with delta (0, 0)
Screenshot: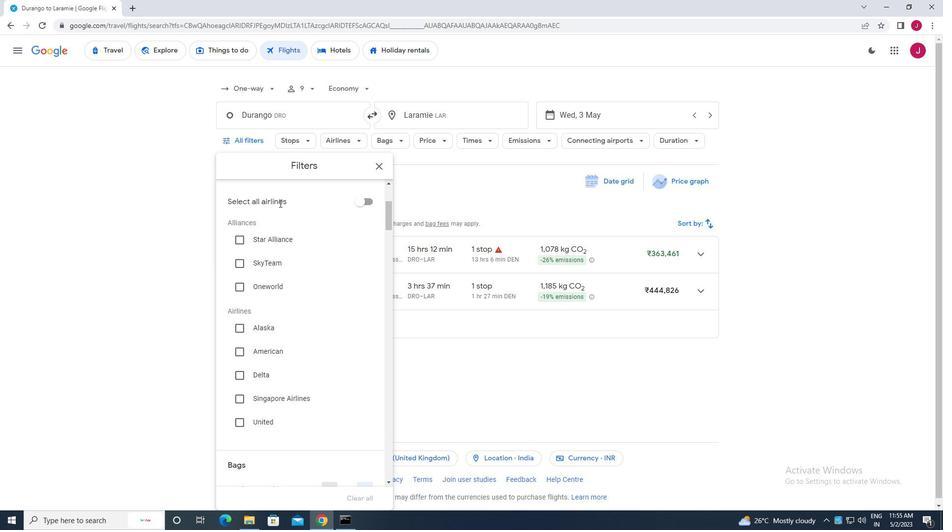 
Action: Mouse moved to (280, 216)
Screenshot: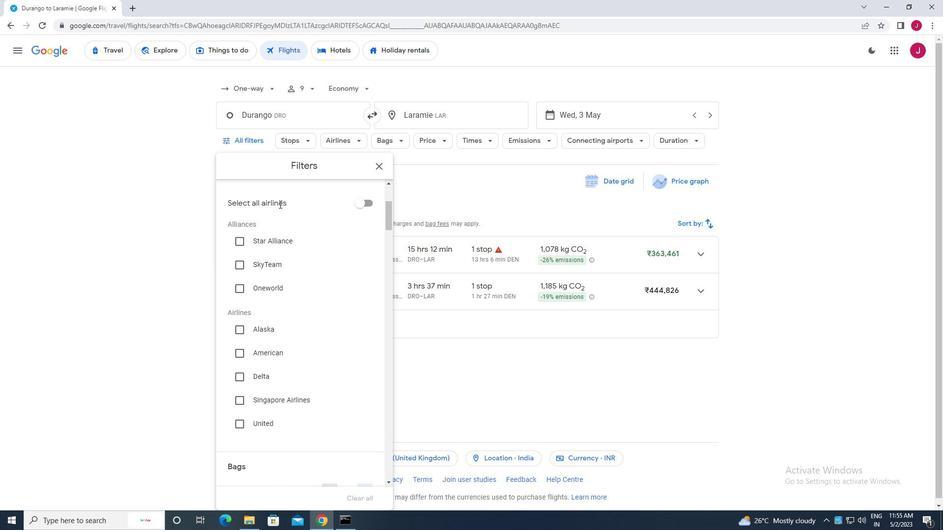 
Action: Mouse scrolled (280, 216) with delta (0, 0)
Screenshot: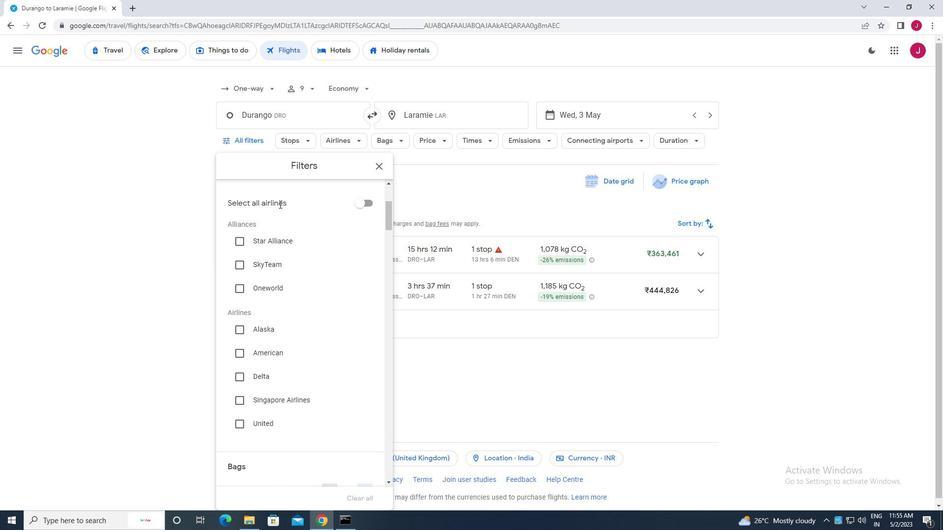 
Action: Mouse moved to (280, 221)
Screenshot: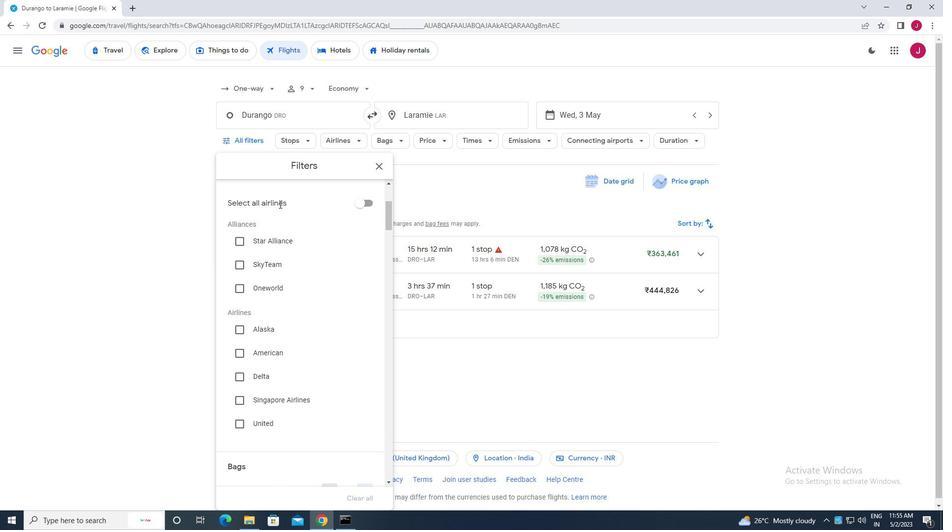 
Action: Mouse scrolled (280, 220) with delta (0, 0)
Screenshot: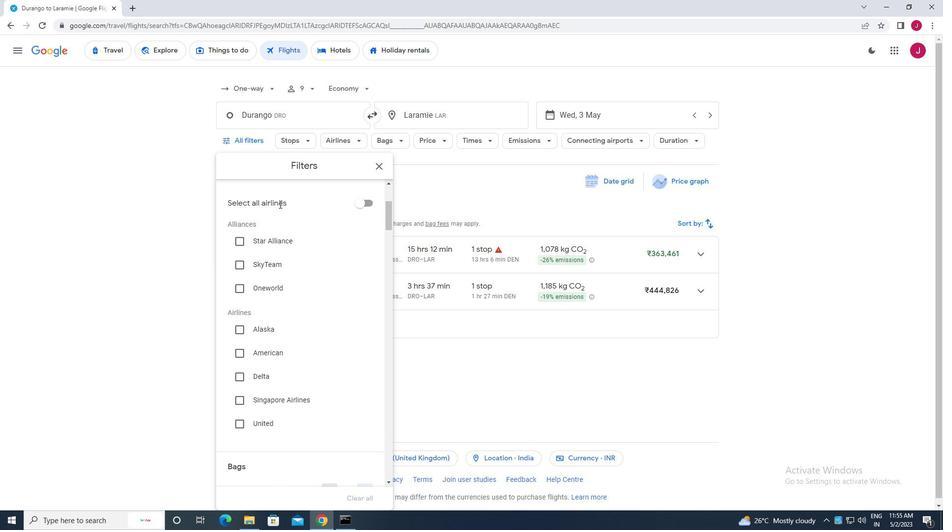 
Action: Mouse moved to (280, 226)
Screenshot: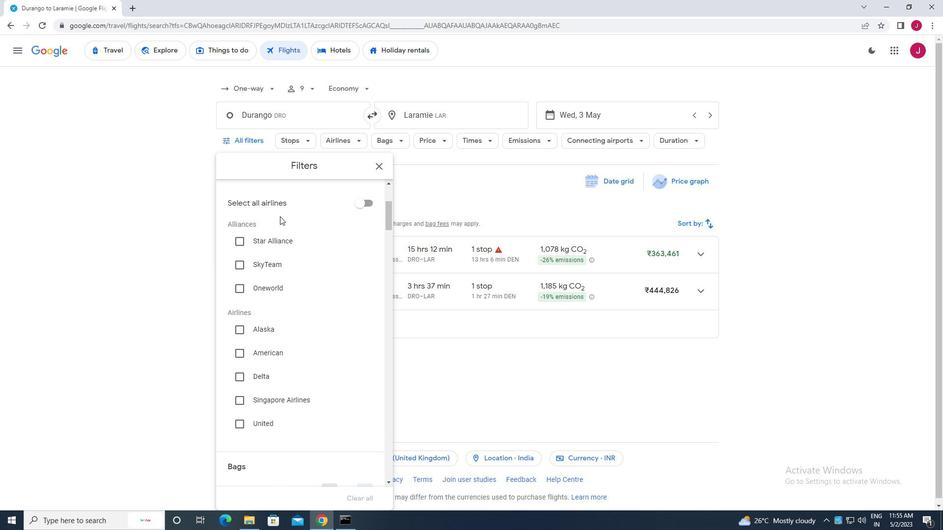 
Action: Mouse scrolled (280, 226) with delta (0, 0)
Screenshot: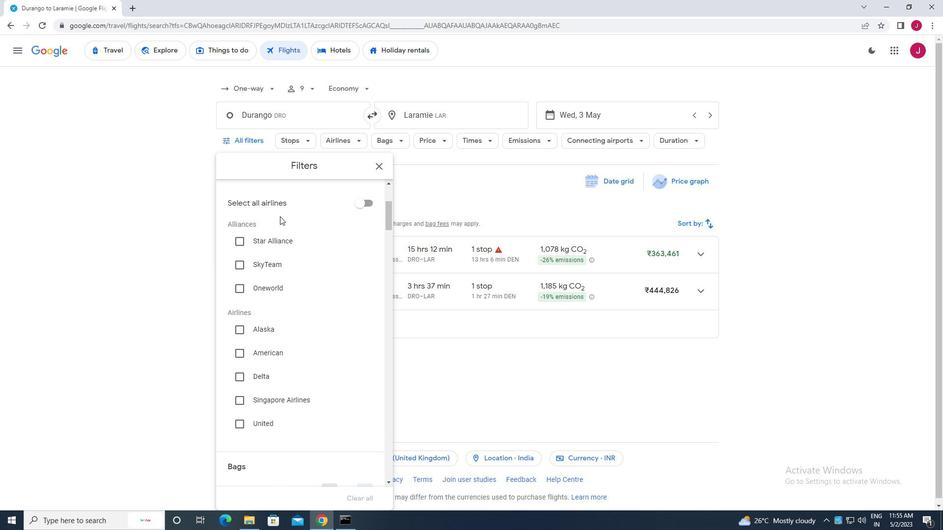 
Action: Mouse moved to (282, 232)
Screenshot: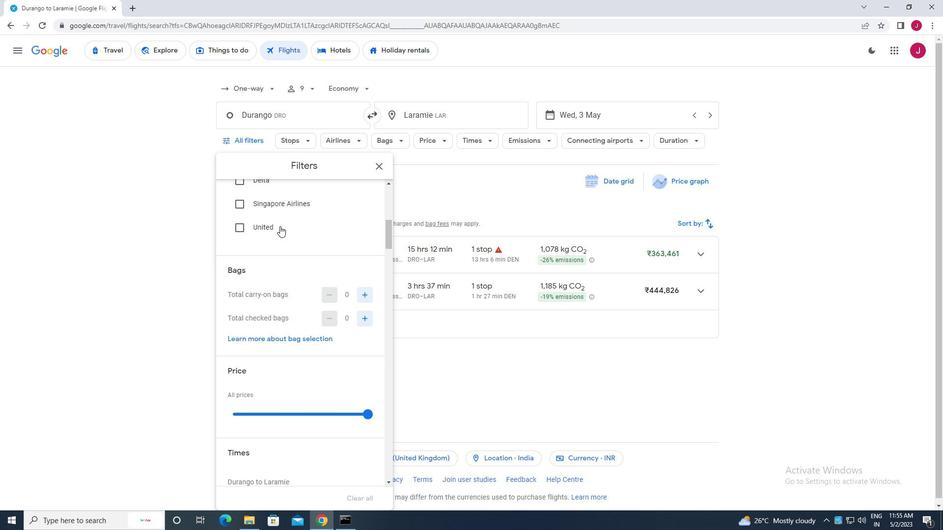 
Action: Mouse scrolled (282, 232) with delta (0, 0)
Screenshot: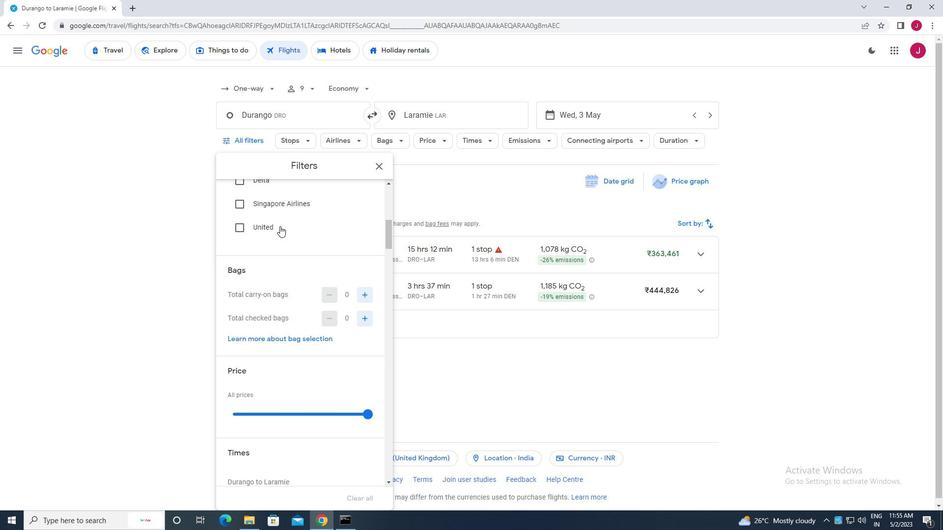 
Action: Mouse moved to (282, 233)
Screenshot: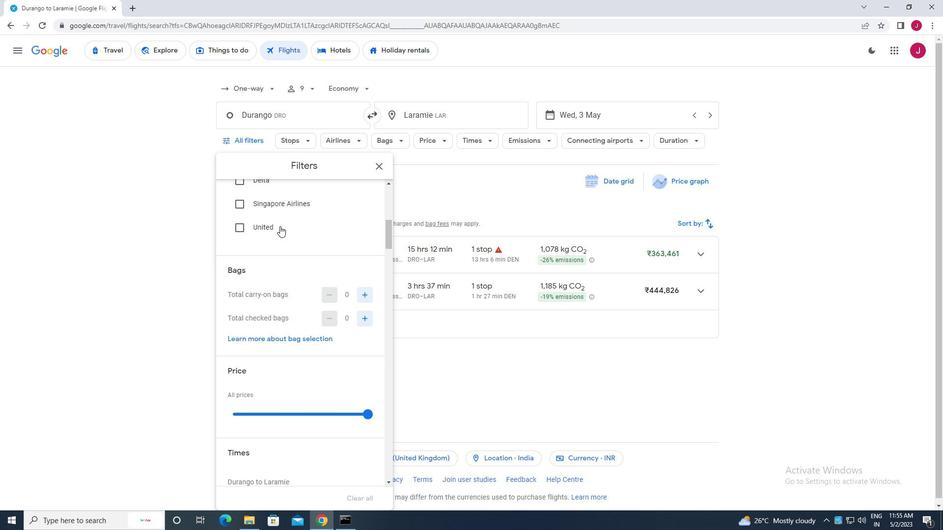 
Action: Mouse scrolled (282, 233) with delta (0, 0)
Screenshot: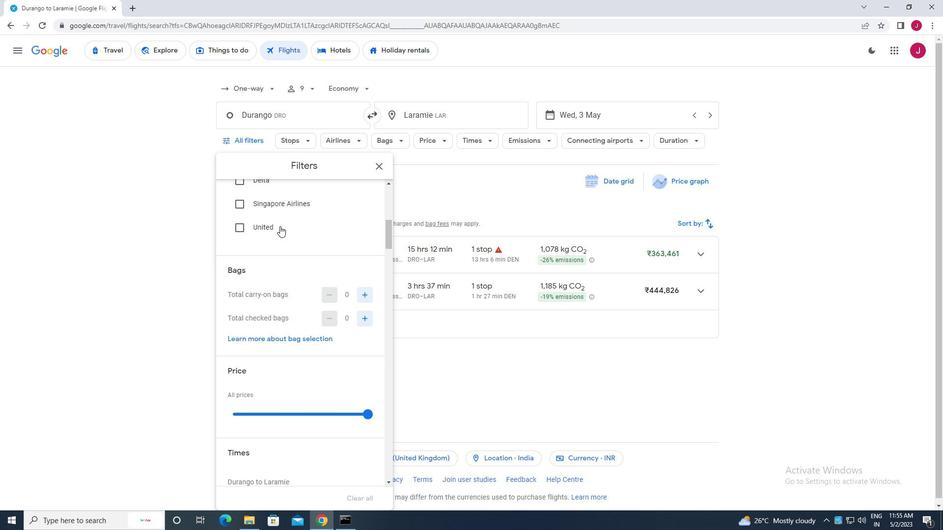 
Action: Mouse scrolled (282, 233) with delta (0, 0)
Screenshot: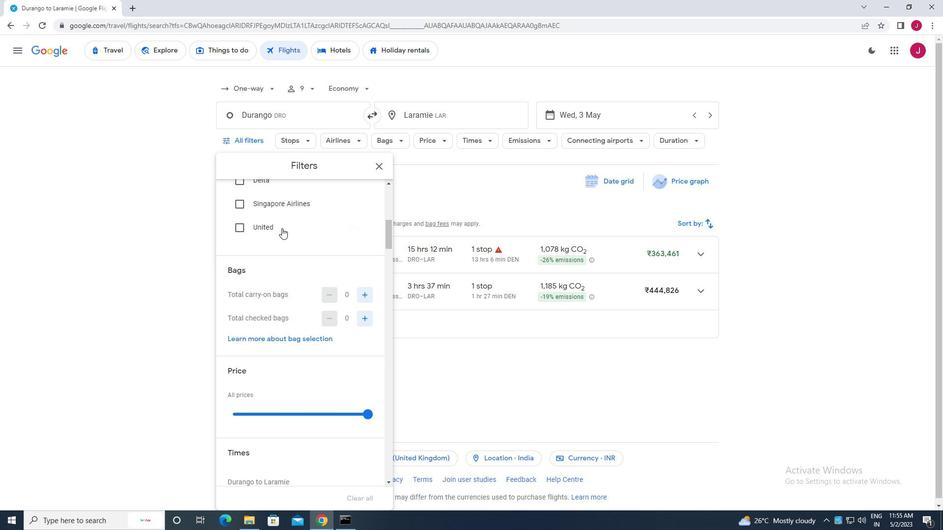 
Action: Mouse moved to (334, 215)
Screenshot: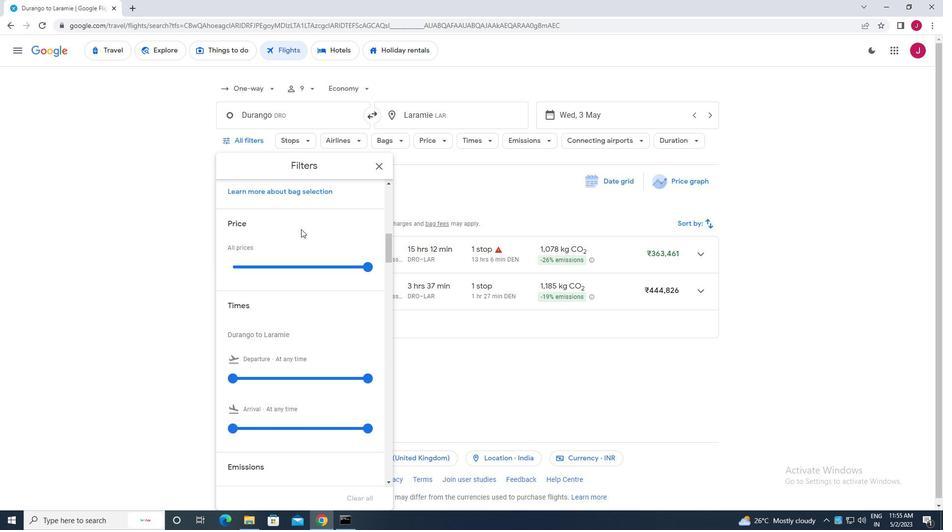 
Action: Mouse scrolled (334, 215) with delta (0, 0)
Screenshot: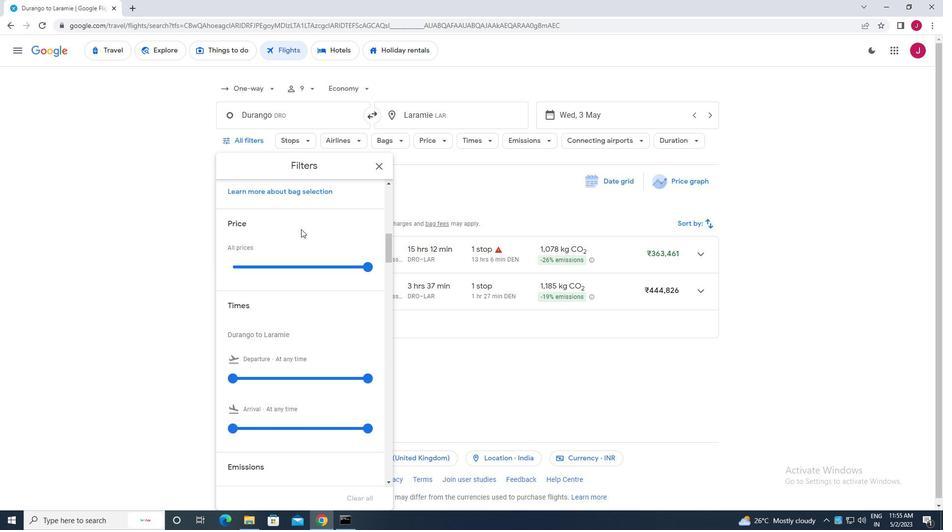 
Action: Mouse moved to (365, 220)
Screenshot: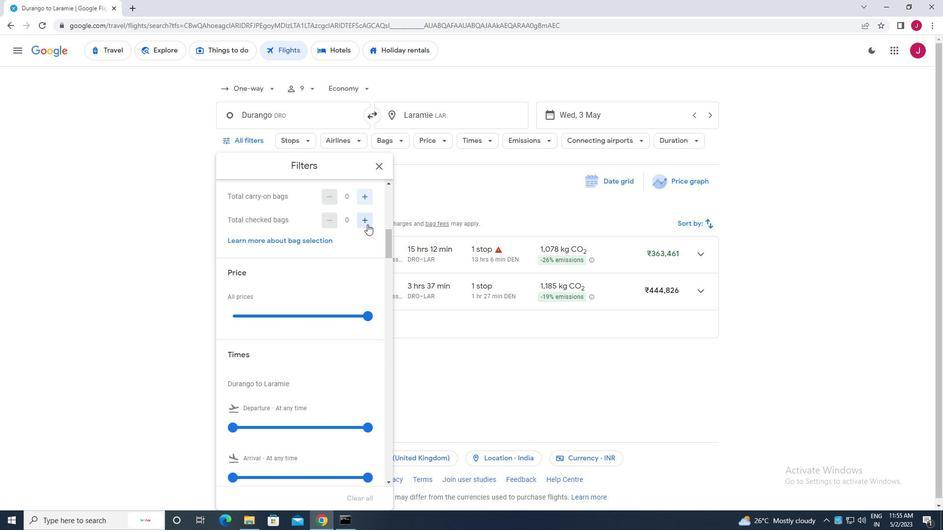 
Action: Mouse pressed left at (365, 220)
Screenshot: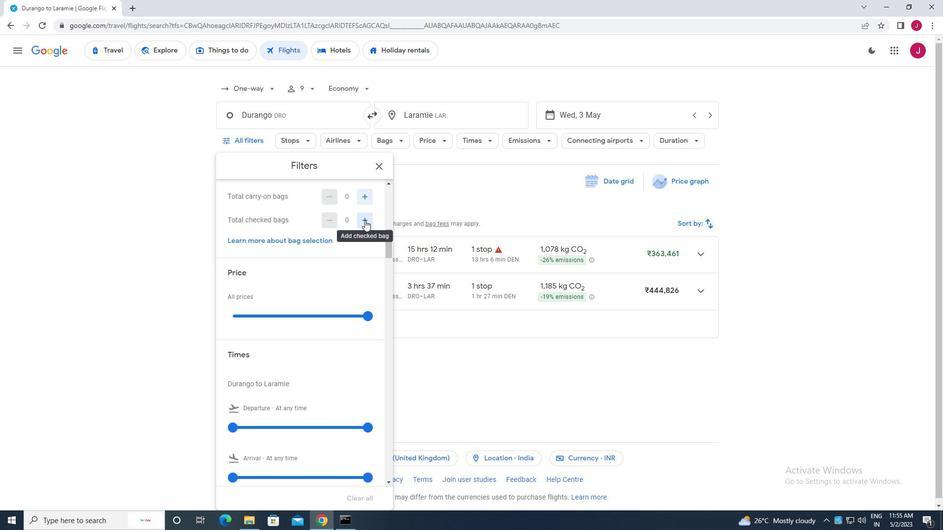 
Action: Mouse pressed left at (365, 220)
Screenshot: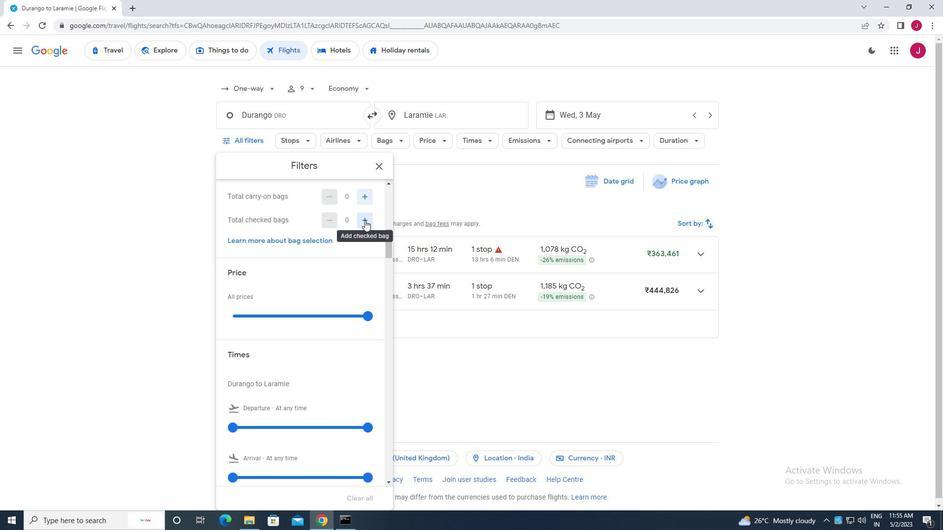 
Action: Mouse pressed left at (365, 220)
Screenshot: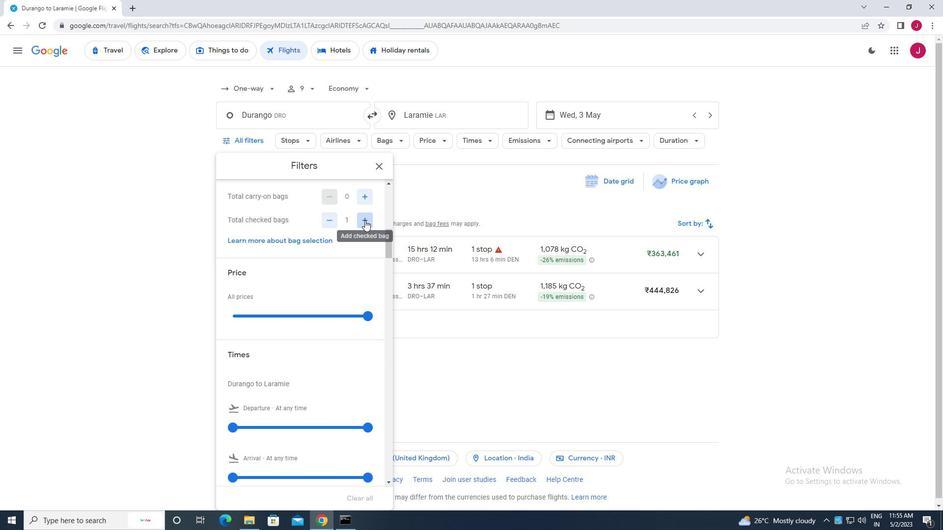 
Action: Mouse pressed left at (365, 220)
Screenshot: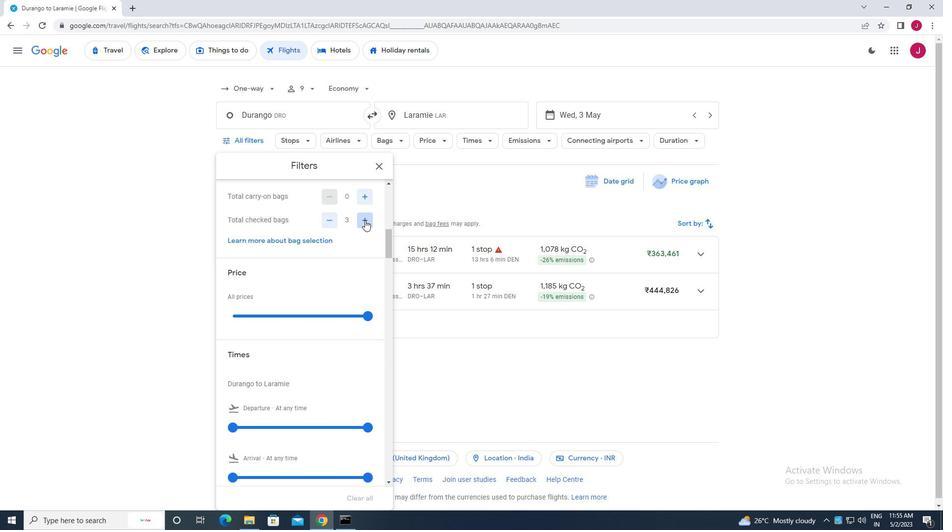 
Action: Mouse pressed left at (365, 220)
Screenshot: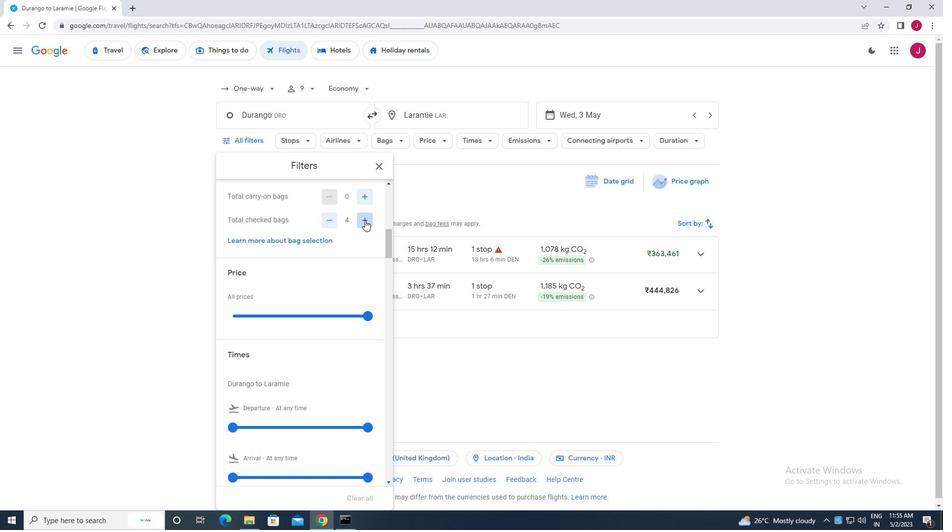 
Action: Mouse pressed left at (365, 220)
Screenshot: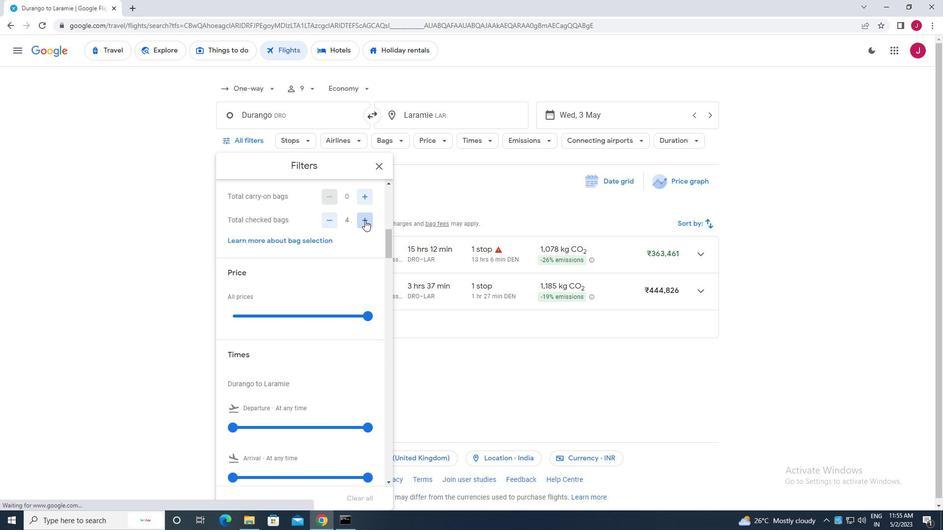 
Action: Mouse pressed left at (365, 220)
Screenshot: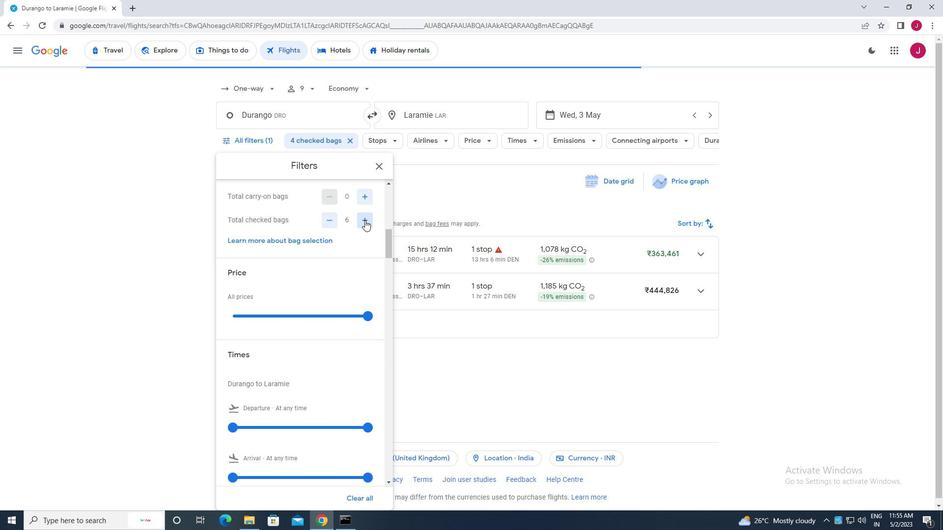 
Action: Mouse pressed left at (365, 220)
Screenshot: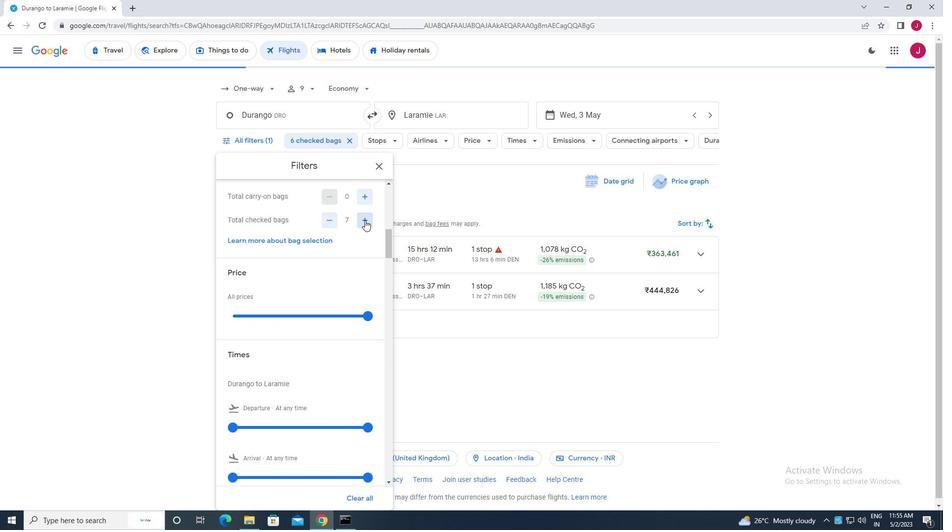 
Action: Mouse pressed left at (365, 220)
Screenshot: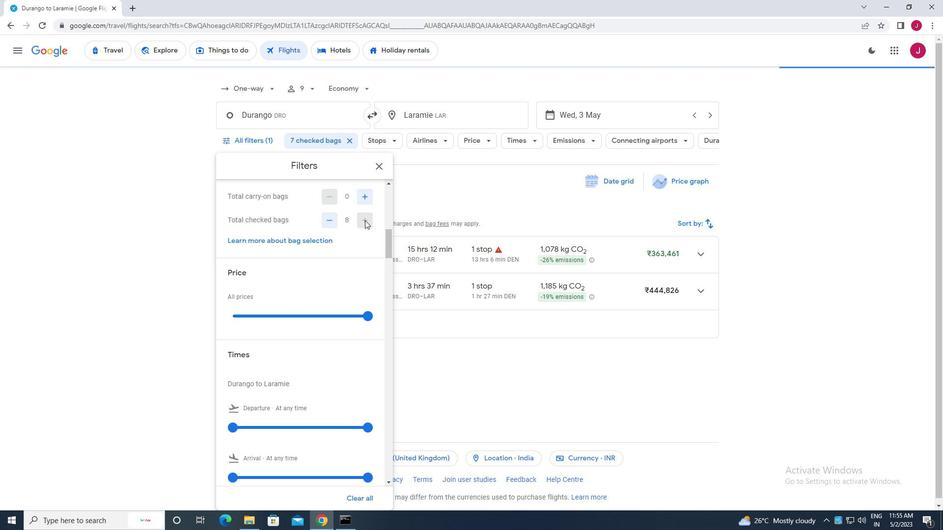 
Action: Mouse pressed left at (365, 220)
Screenshot: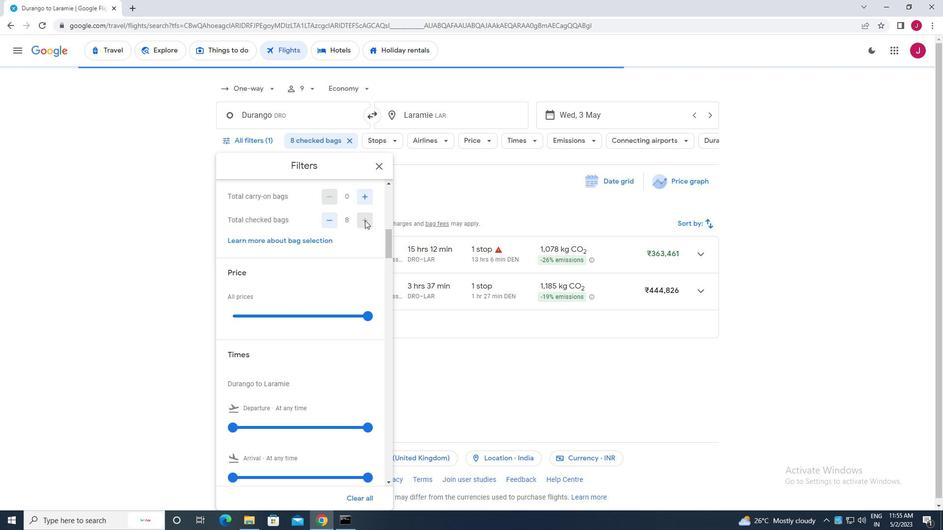 
Action: Mouse moved to (365, 221)
Screenshot: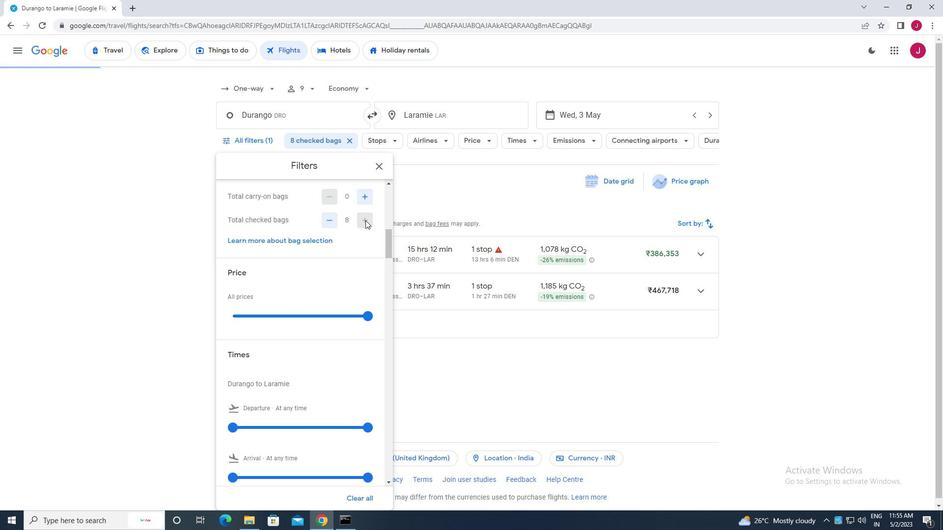 
Action: Mouse scrolled (365, 220) with delta (0, 0)
Screenshot: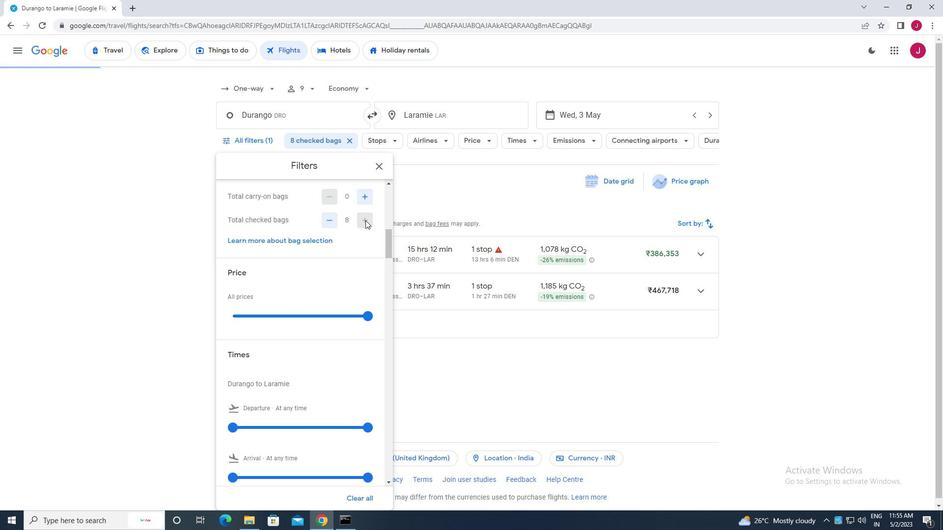 
Action: Mouse moved to (365, 223)
Screenshot: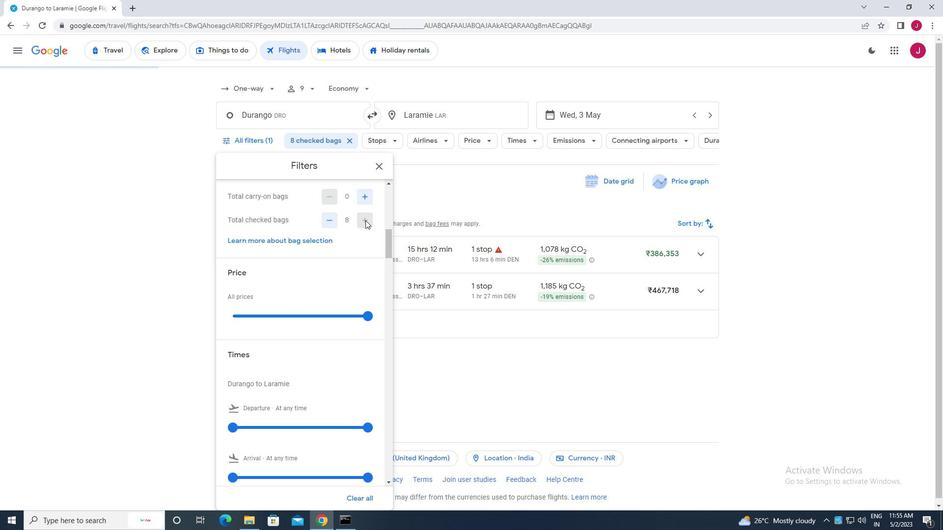
Action: Mouse scrolled (365, 223) with delta (0, 0)
Screenshot: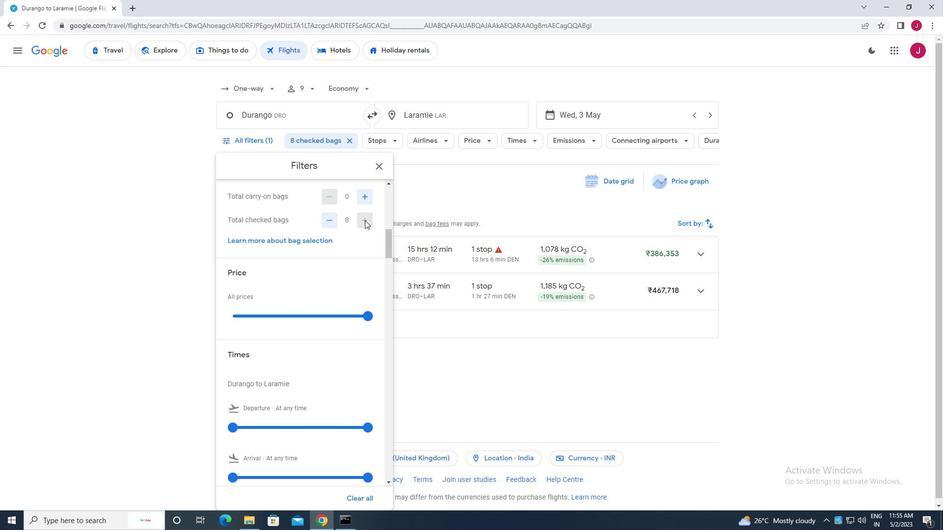 
Action: Mouse moved to (367, 222)
Screenshot: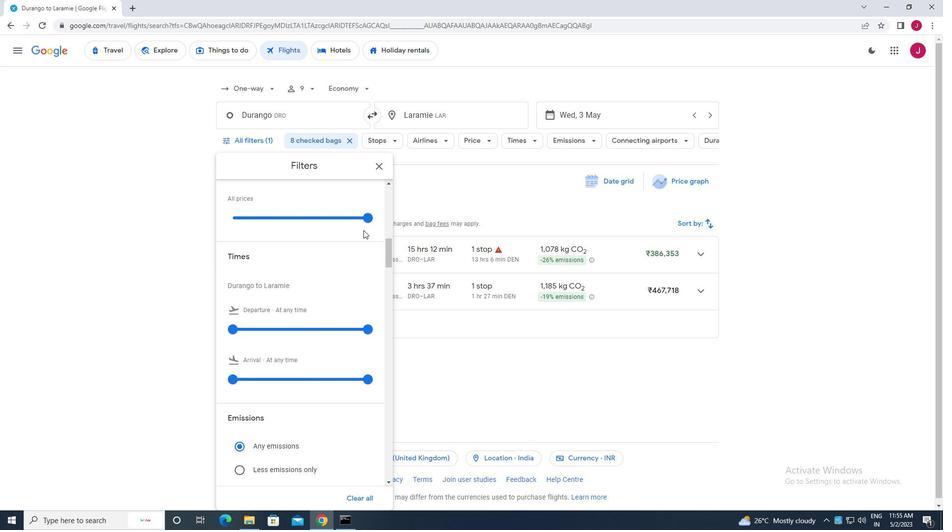 
Action: Mouse pressed left at (367, 222)
Screenshot: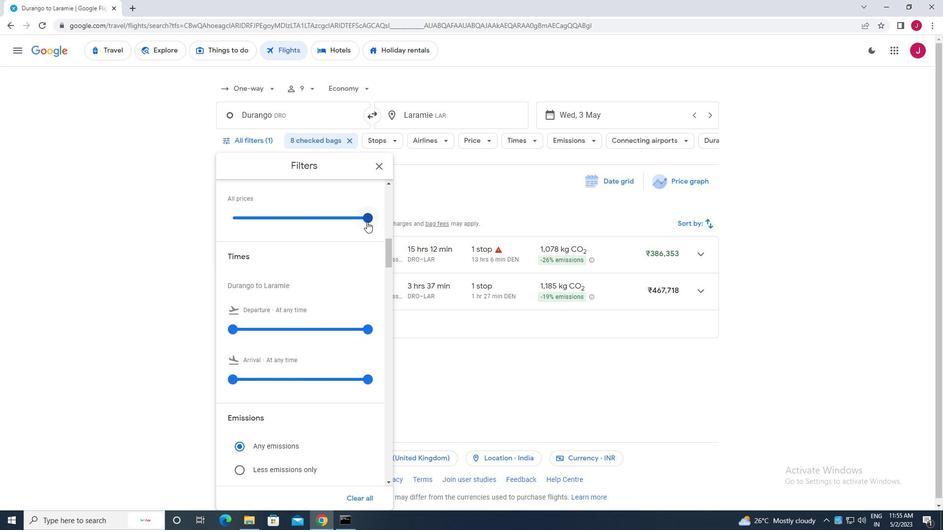 
Action: Mouse moved to (309, 222)
Screenshot: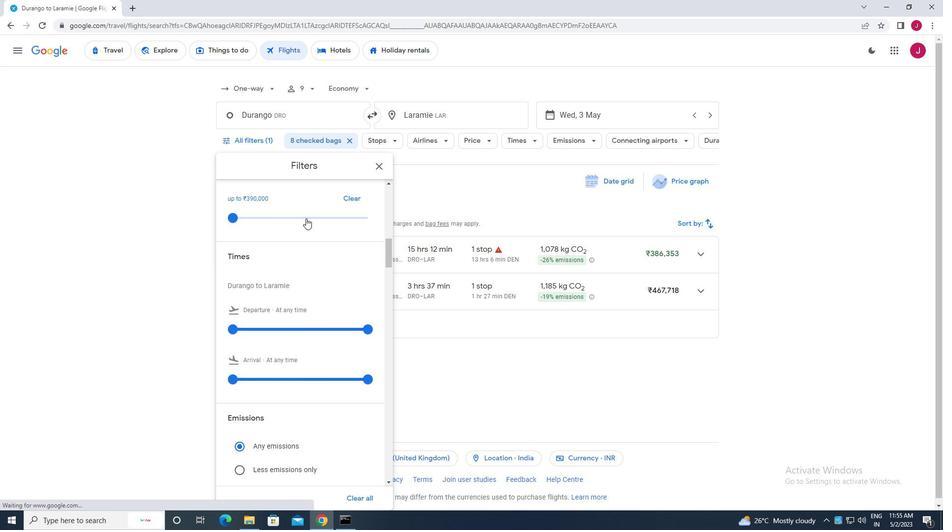 
Action: Mouse scrolled (309, 222) with delta (0, 0)
Screenshot: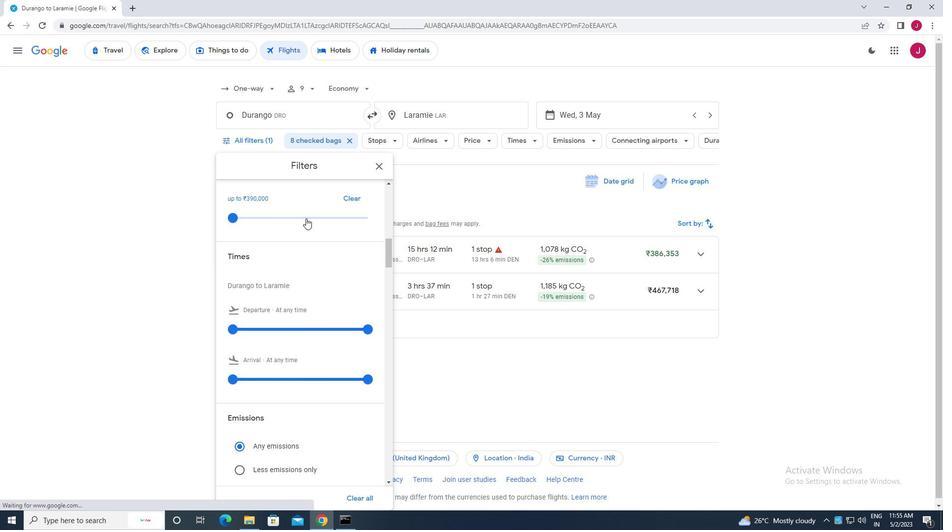 
Action: Mouse moved to (311, 225)
Screenshot: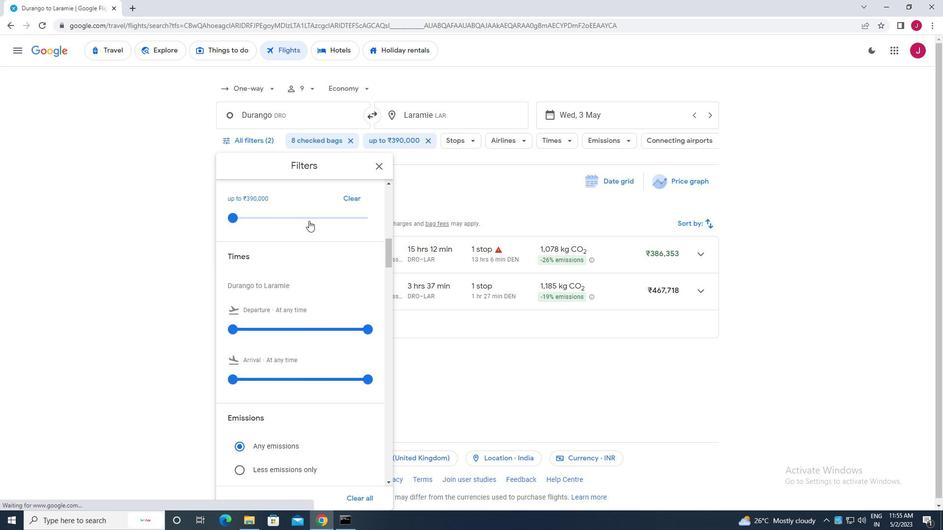 
Action: Mouse scrolled (311, 225) with delta (0, 0)
Screenshot: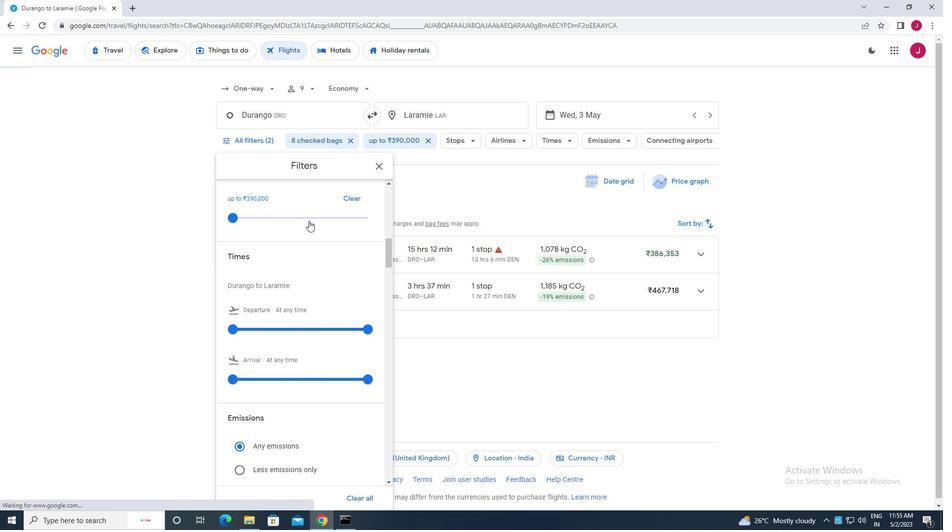 
Action: Mouse moved to (232, 231)
Screenshot: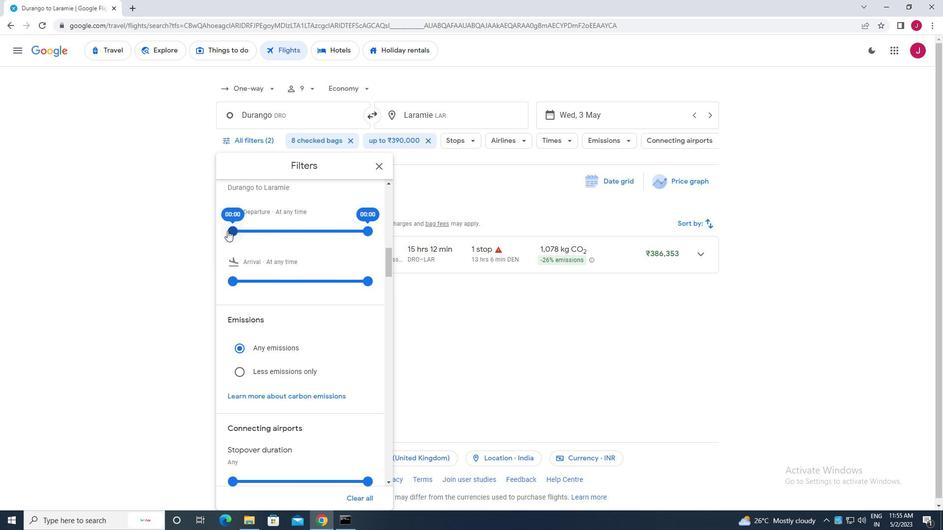 
Action: Mouse pressed left at (232, 231)
Screenshot: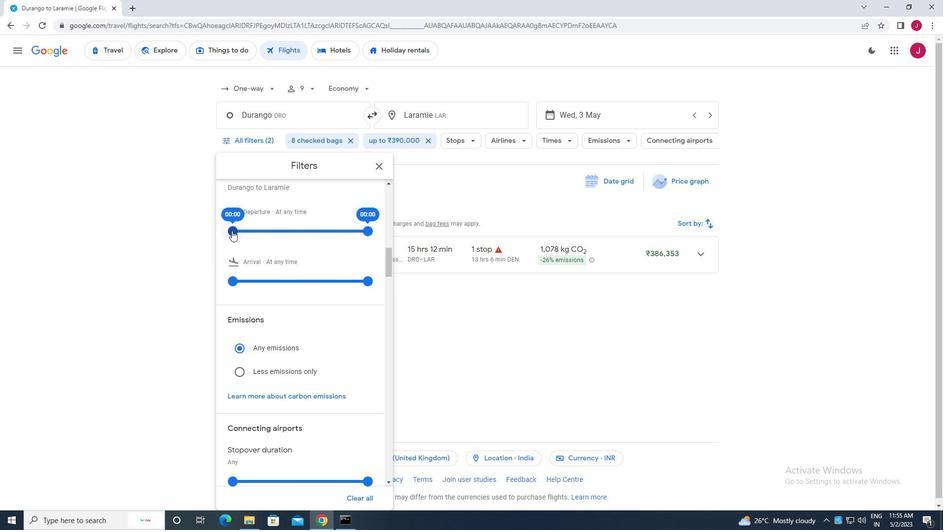 
Action: Mouse moved to (368, 229)
Screenshot: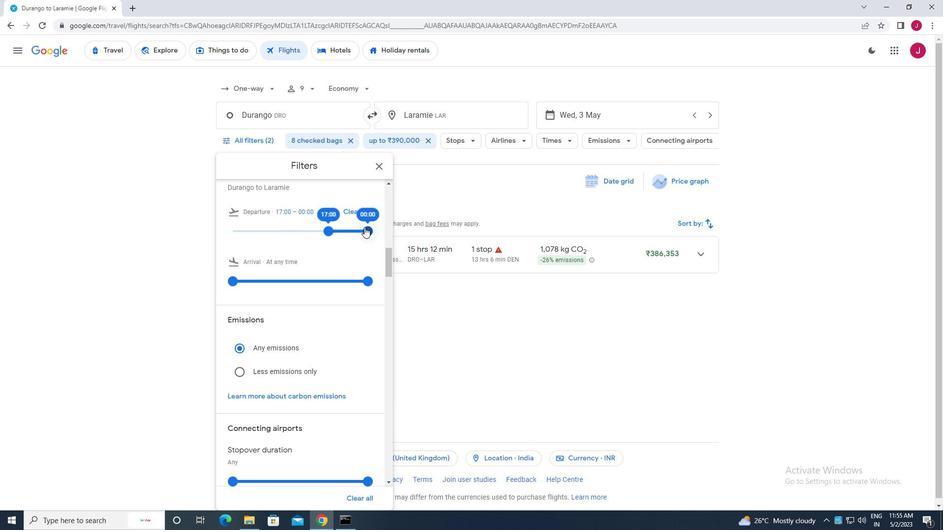 
Action: Mouse pressed left at (368, 229)
Screenshot: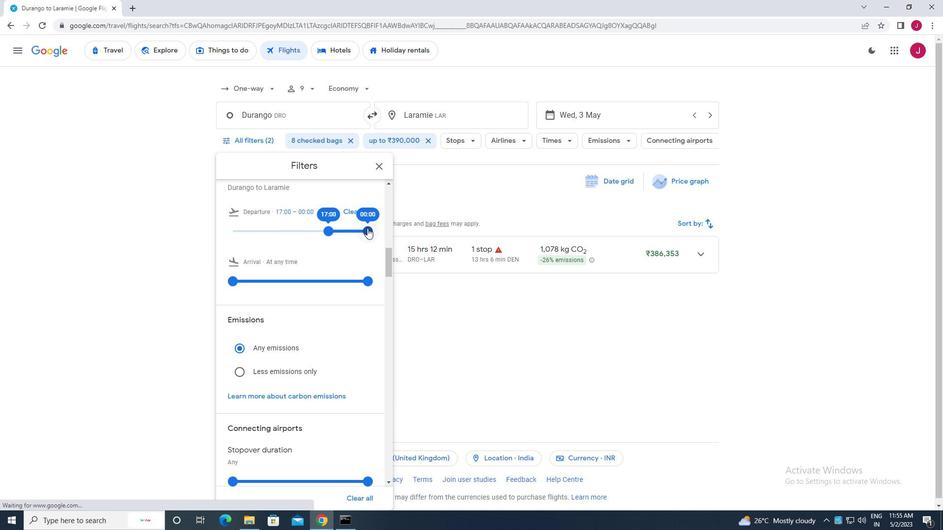 
Action: Mouse moved to (377, 169)
Screenshot: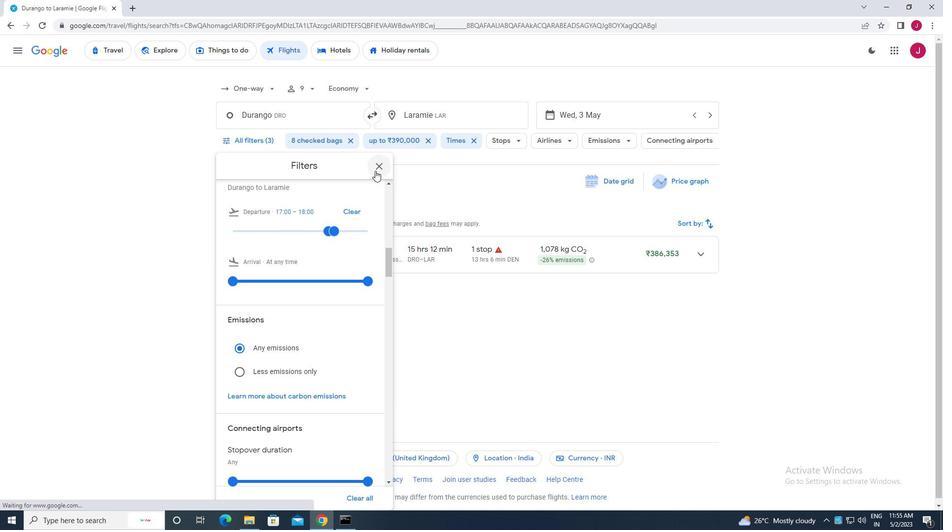 
Action: Mouse pressed left at (377, 169)
Screenshot: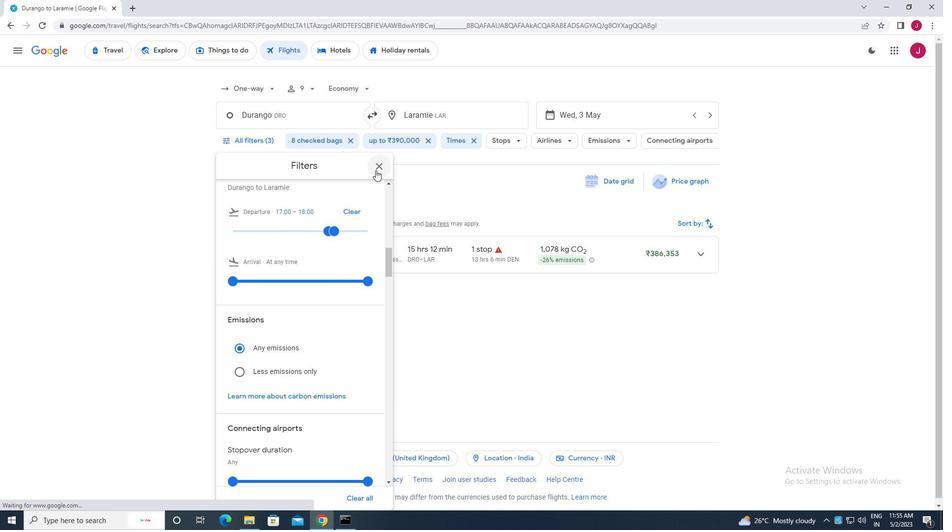 
Action: Mouse moved to (373, 170)
Screenshot: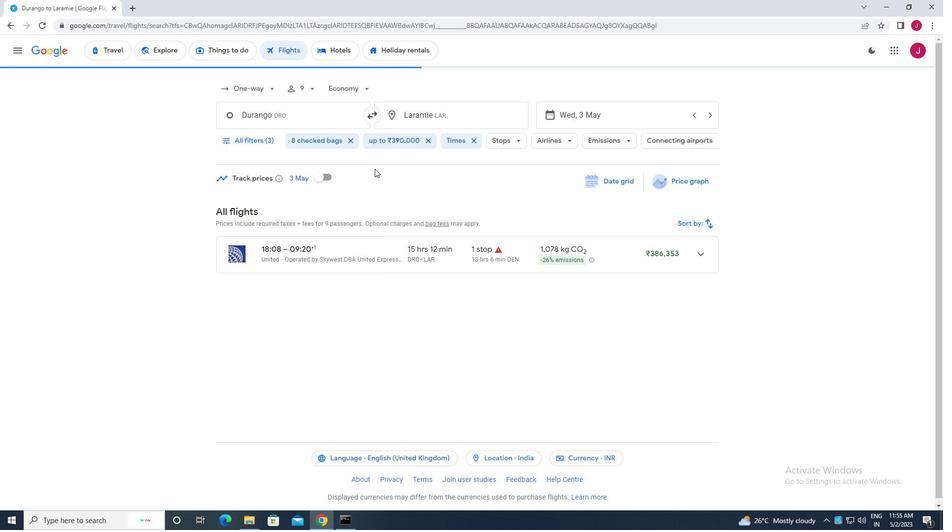 
